 Task: Send a message to an employee of NVIDIA
Action: Mouse moved to (530, 23)
Screenshot: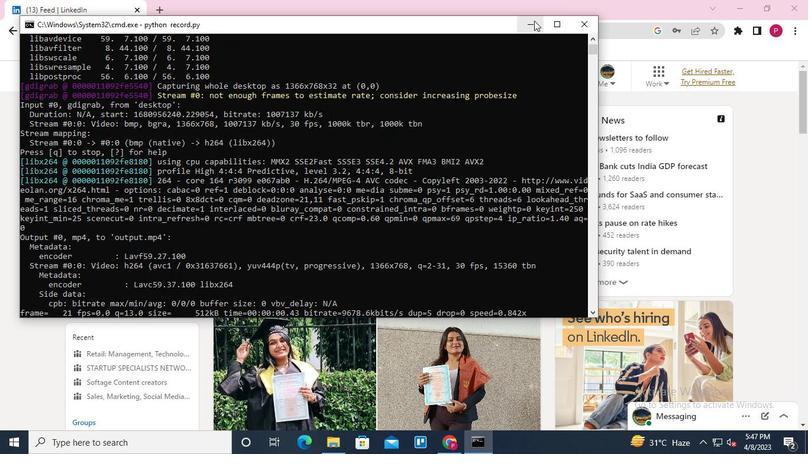 
Action: Mouse pressed left at (530, 23)
Screenshot: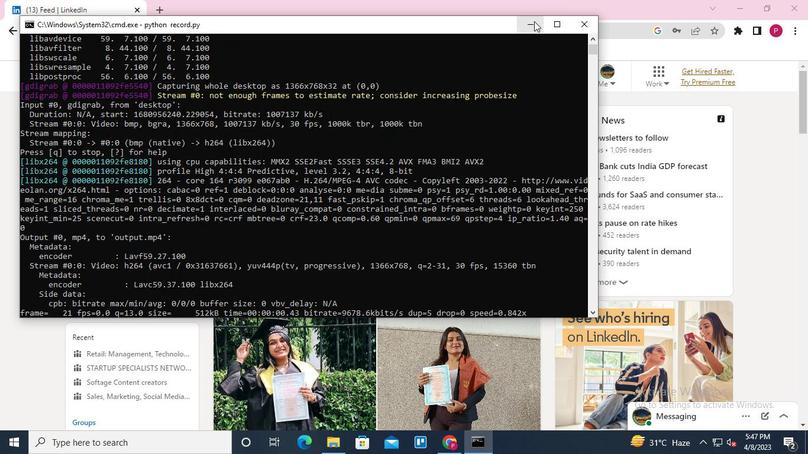 
Action: Mouse moved to (185, 77)
Screenshot: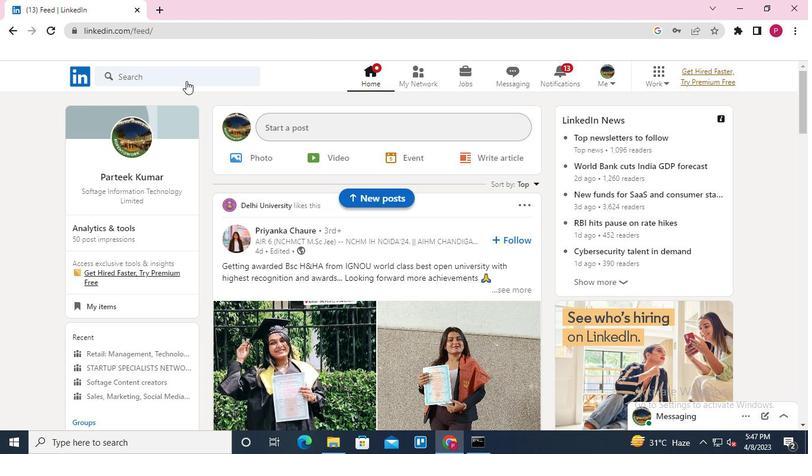 
Action: Mouse pressed left at (185, 77)
Screenshot: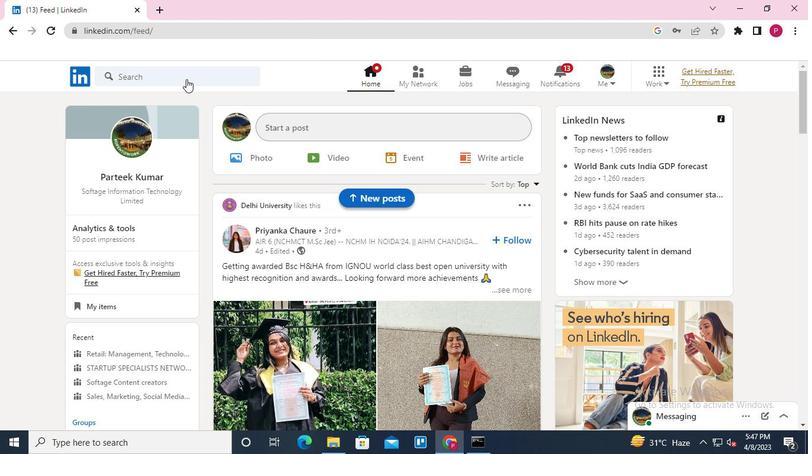 
Action: Mouse moved to (185, 73)
Screenshot: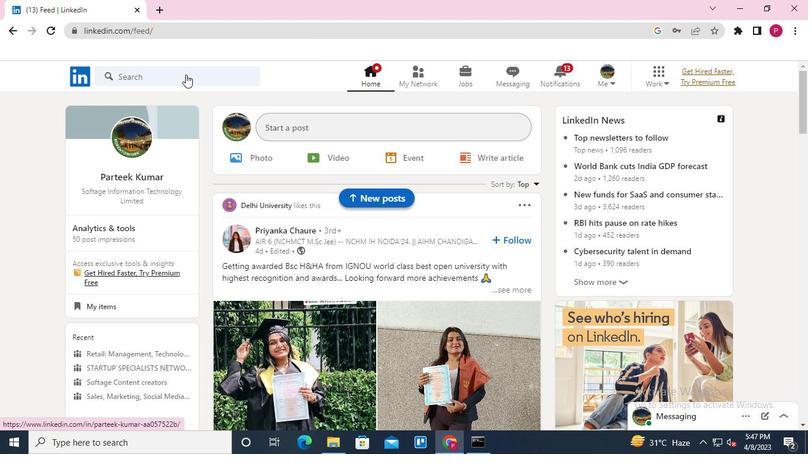 
Action: Mouse pressed left at (185, 73)
Screenshot: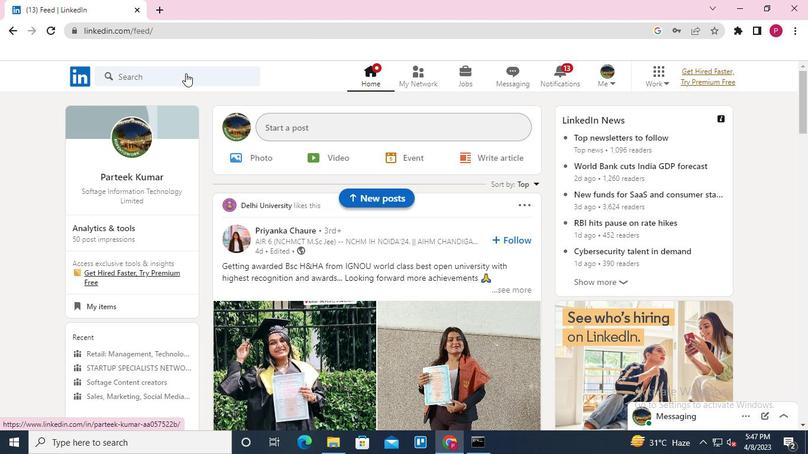 
Action: Mouse moved to (417, 380)
Screenshot: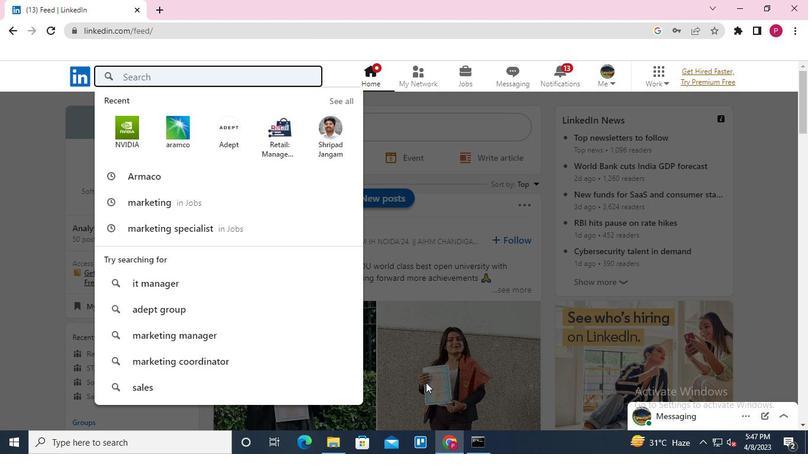 
Action: Keyboard Key.shift
Screenshot: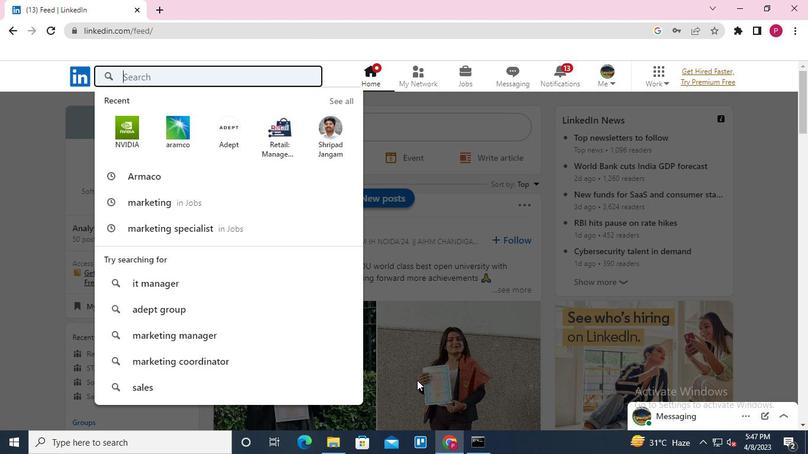 
Action: Keyboard N
Screenshot: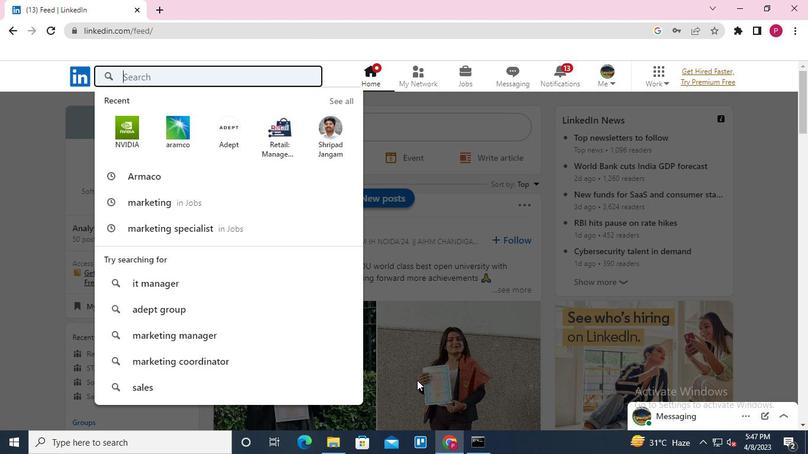 
Action: Keyboard V
Screenshot: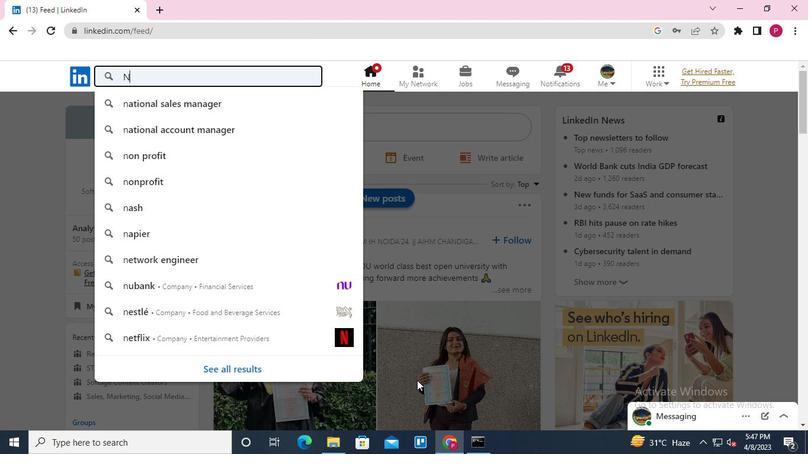 
Action: Keyboard I
Screenshot: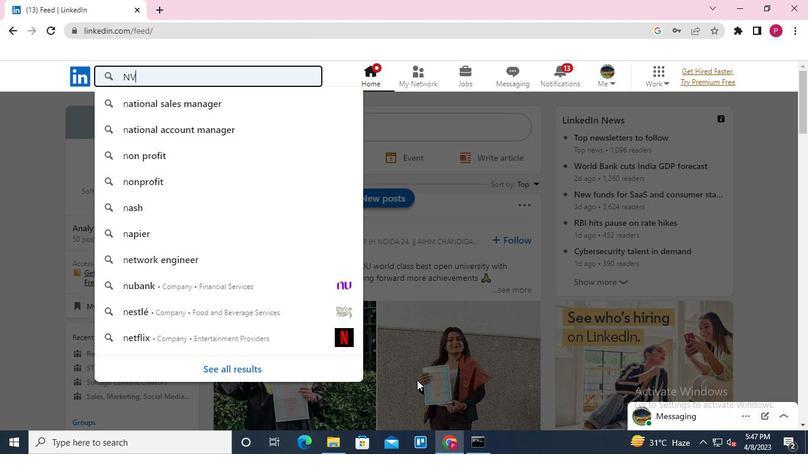 
Action: Keyboard D
Screenshot: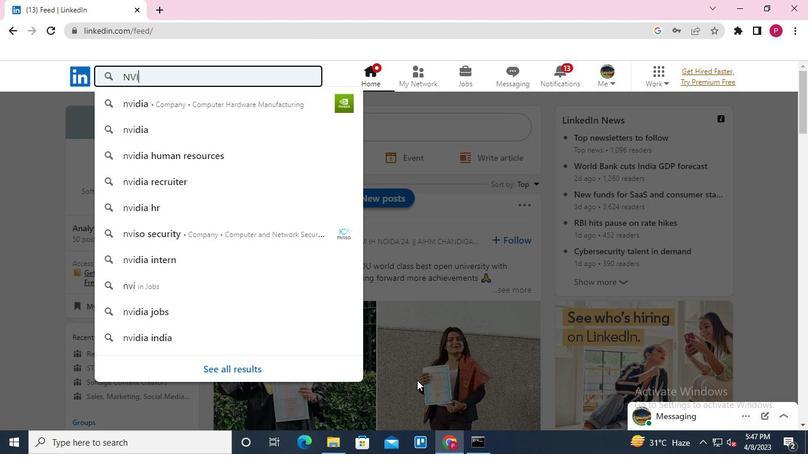 
Action: Keyboard I
Screenshot: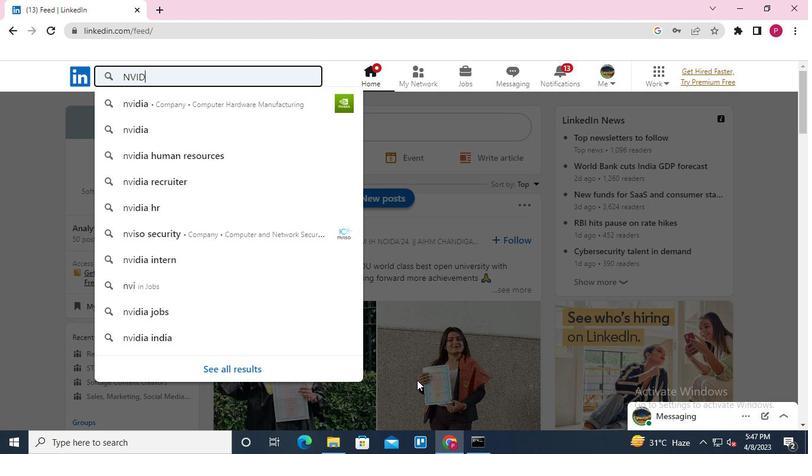 
Action: Keyboard A
Screenshot: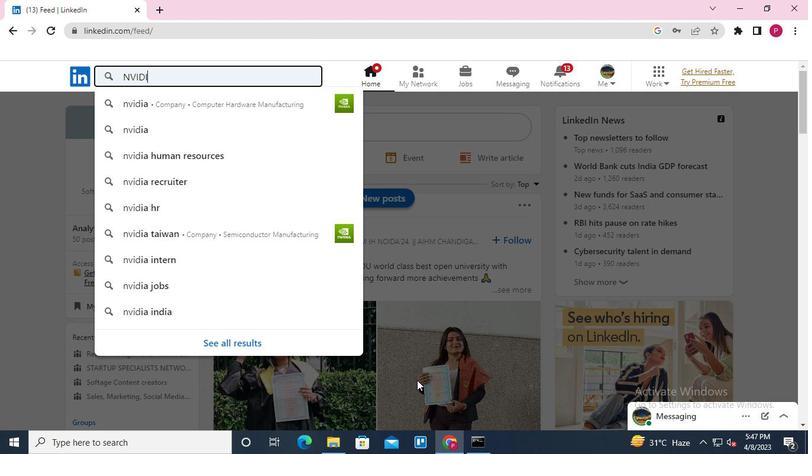
Action: Keyboard Key.enter
Screenshot: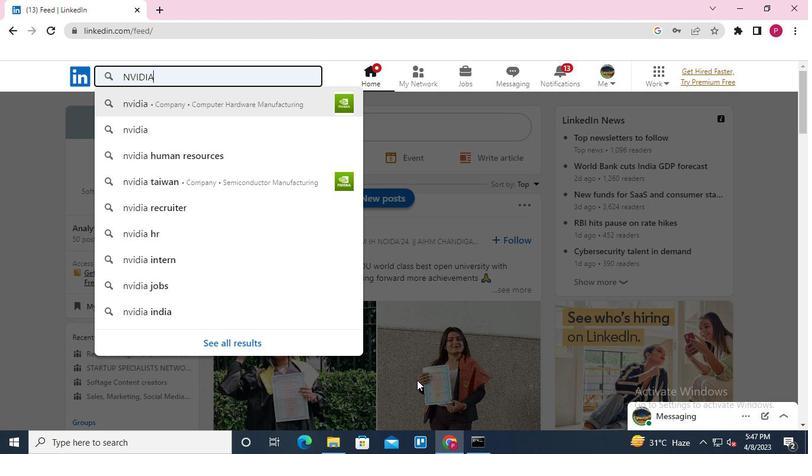 
Action: Mouse moved to (160, 159)
Screenshot: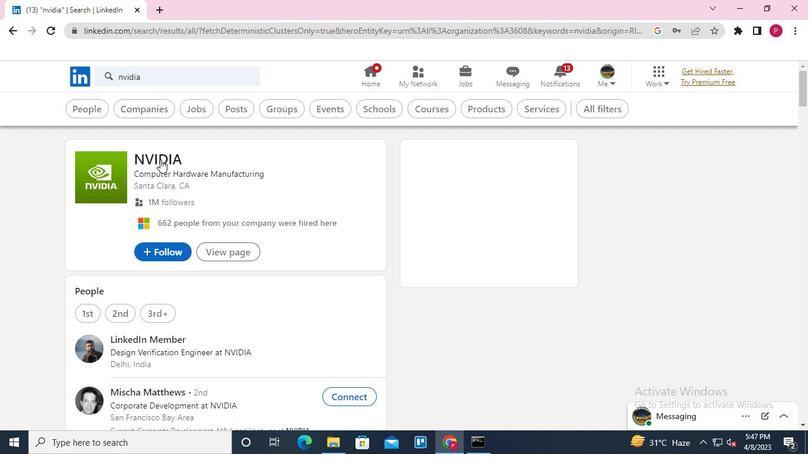 
Action: Mouse pressed left at (160, 159)
Screenshot: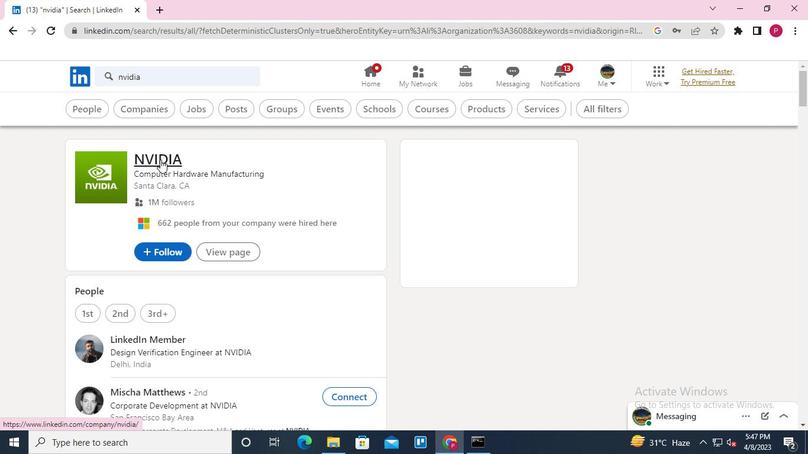 
Action: Mouse moved to (338, 140)
Screenshot: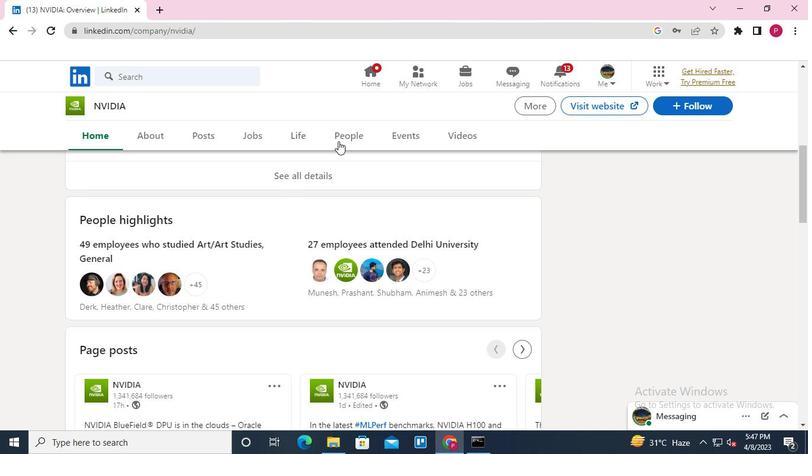 
Action: Mouse pressed left at (338, 140)
Screenshot: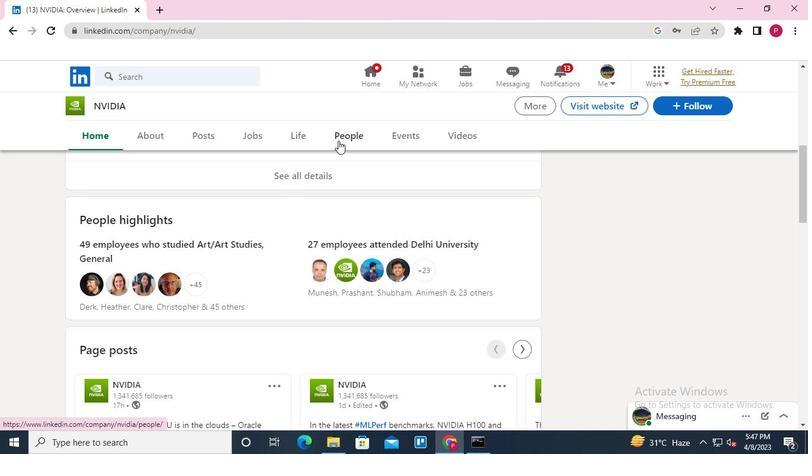 
Action: Mouse moved to (124, 243)
Screenshot: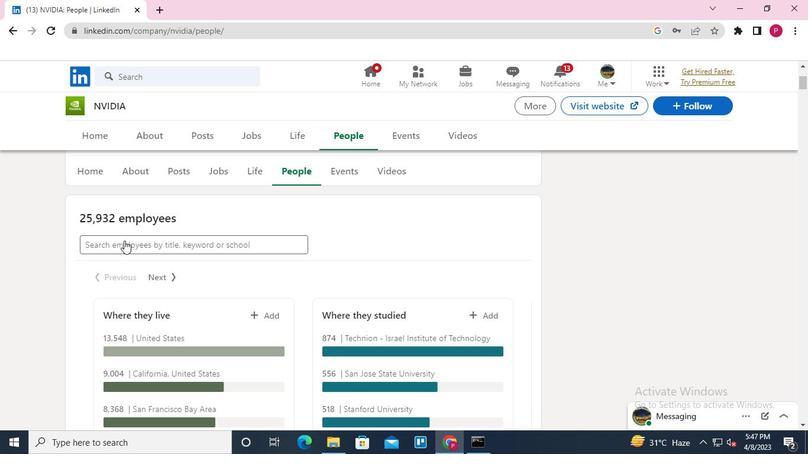 
Action: Mouse pressed left at (124, 243)
Screenshot: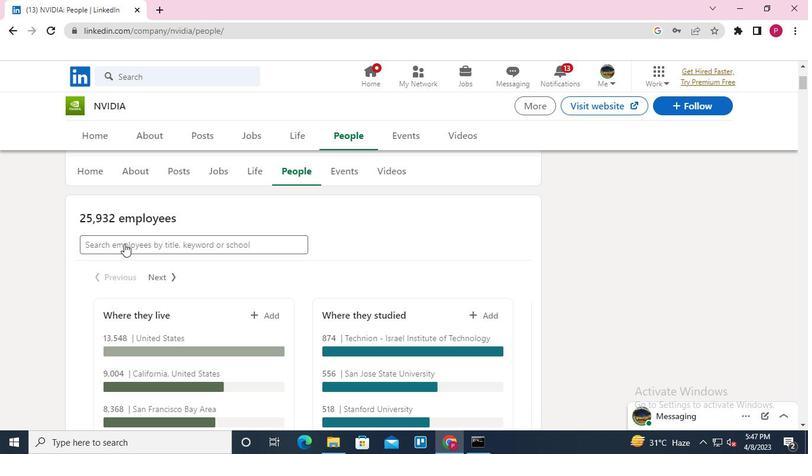 
Action: Mouse pressed left at (124, 243)
Screenshot: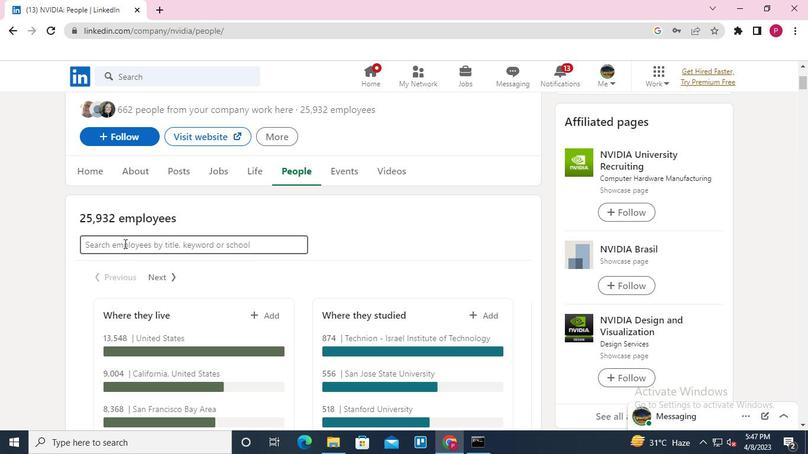 
Action: Mouse moved to (127, 242)
Screenshot: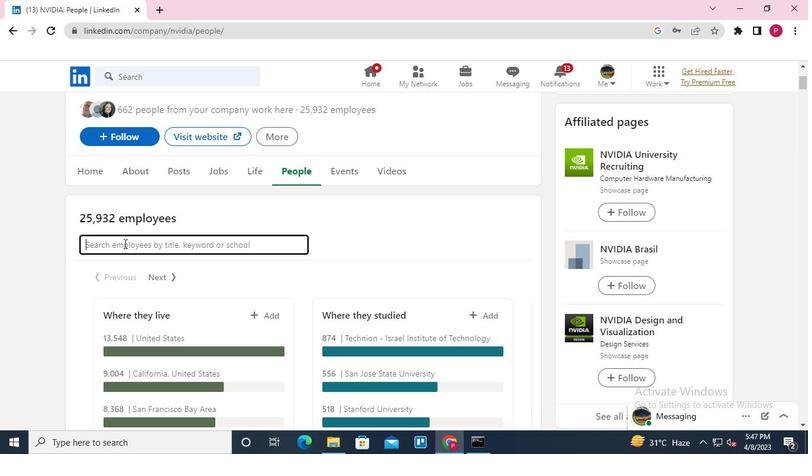 
Action: Keyboard Key.shift
Screenshot: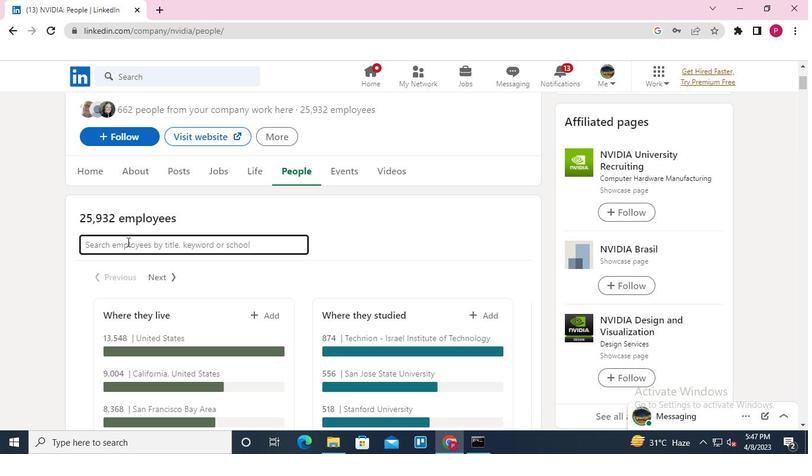 
Action: Keyboard A
Screenshot: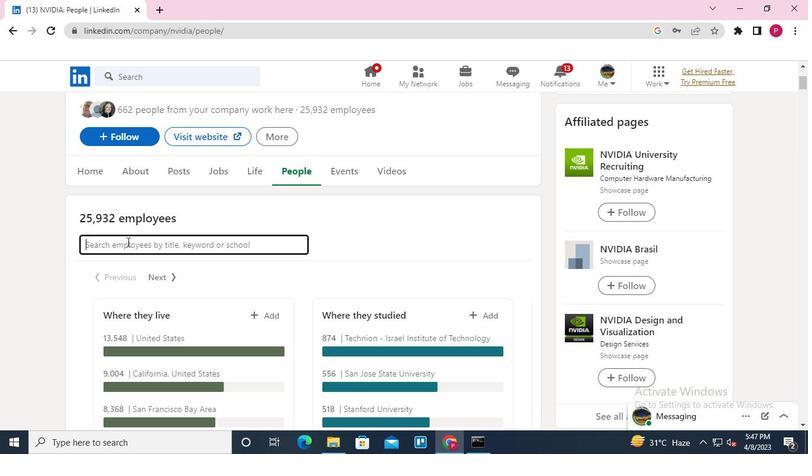 
Action: Keyboard l
Screenshot: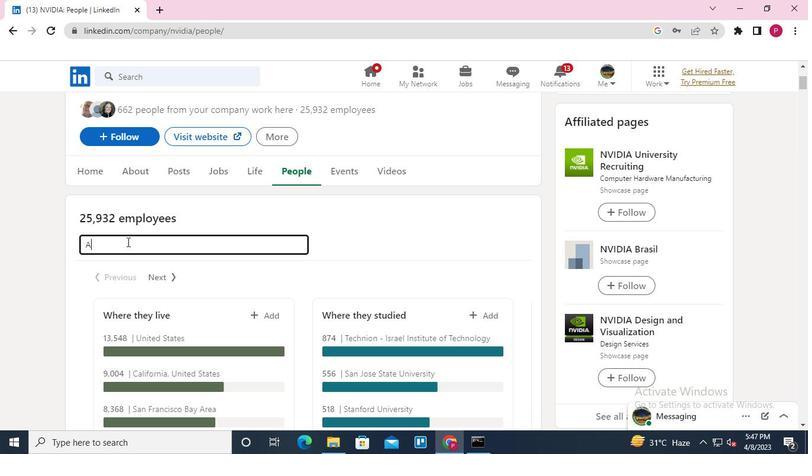 
Action: Keyboard i
Screenshot: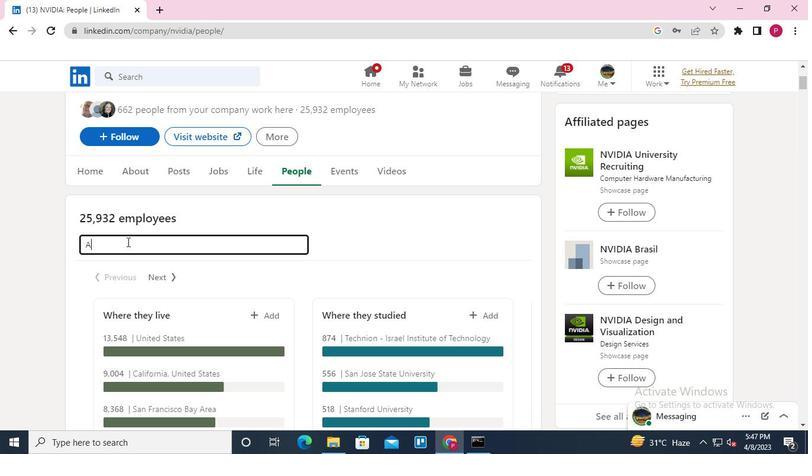 
Action: Keyboard Key.space
Screenshot: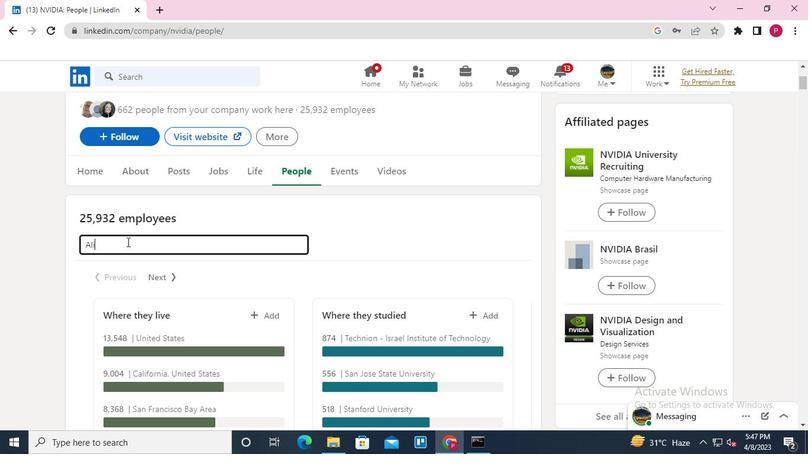 
Action: Keyboard Key.shift
Screenshot: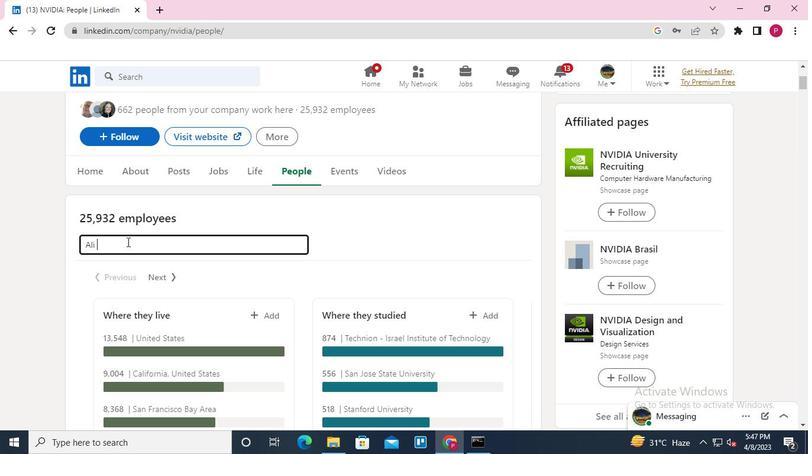 
Action: Keyboard B
Screenshot: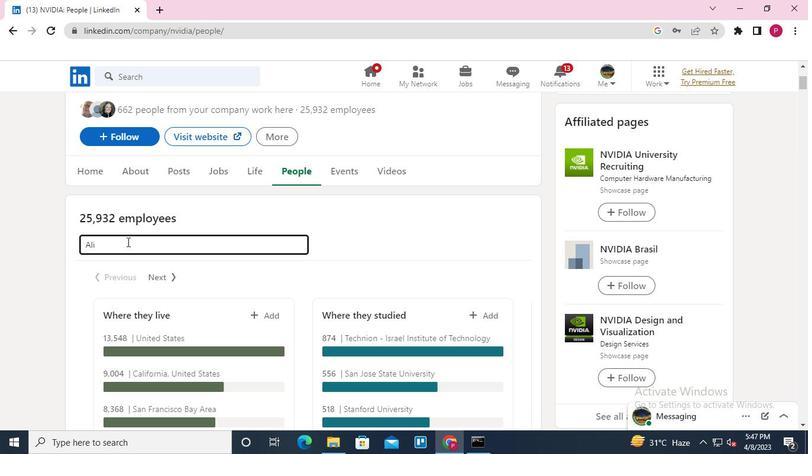 
Action: Keyboard a
Screenshot: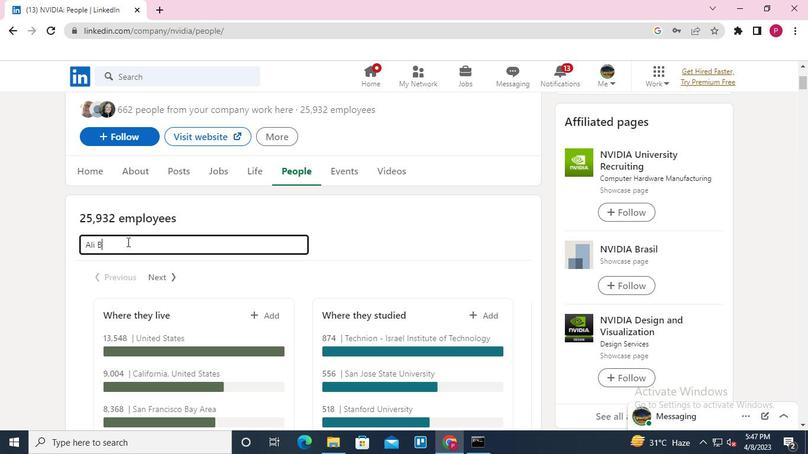 
Action: Keyboard h
Screenshot: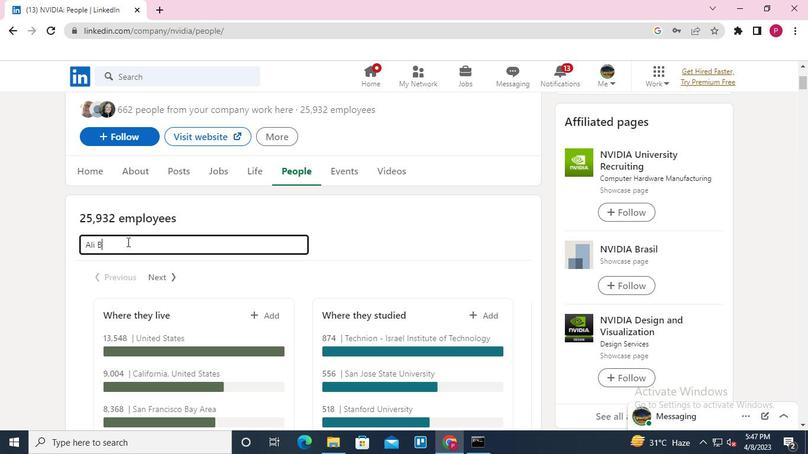 
Action: Keyboard e
Screenshot: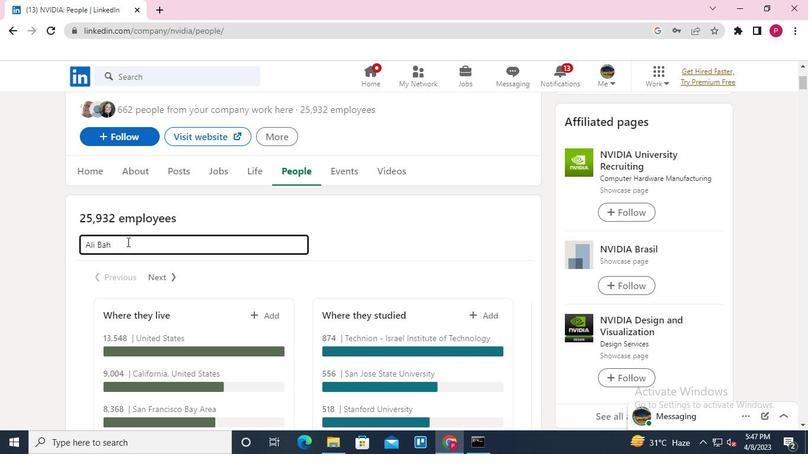 
Action: Keyboard Key.backspace
Screenshot: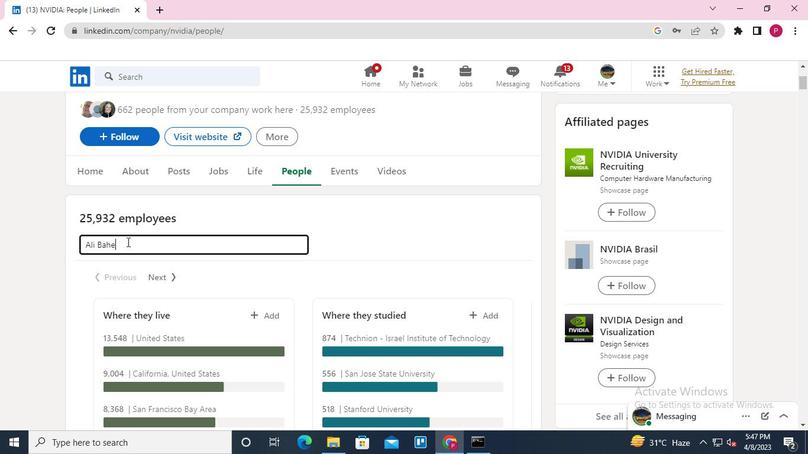 
Action: Keyboard r
Screenshot: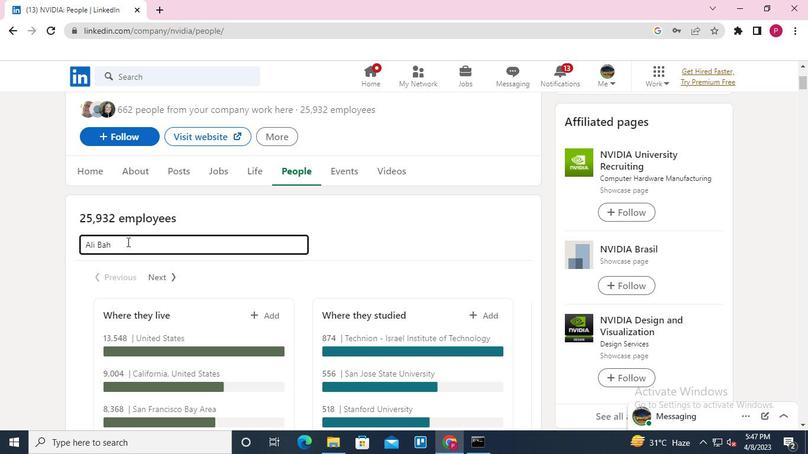 
Action: Keyboard a
Screenshot: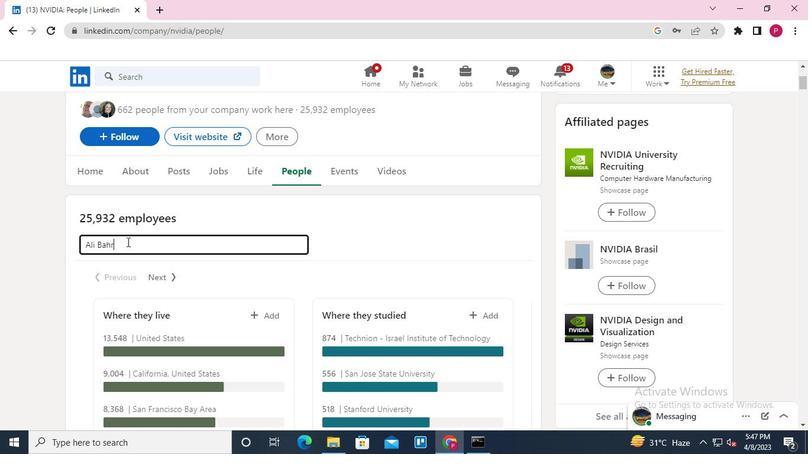 
Action: Keyboard i
Screenshot: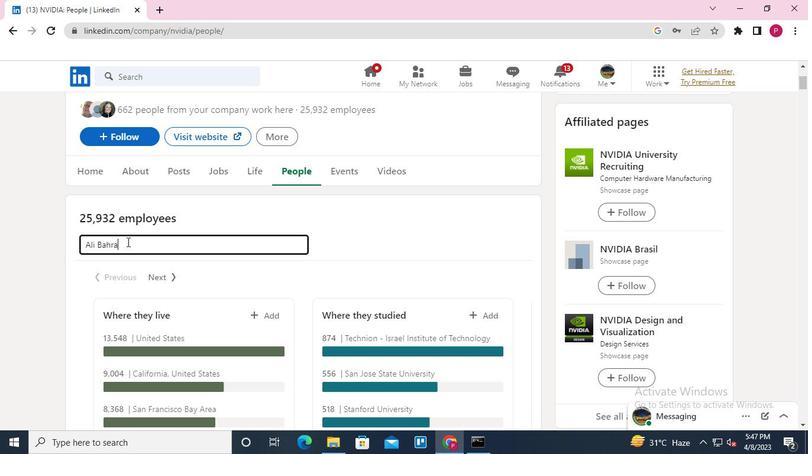 
Action: Keyboard n
Screenshot: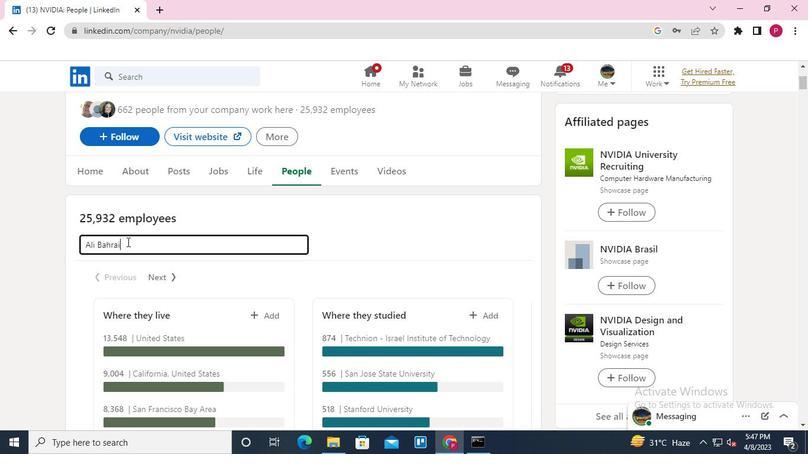 
Action: Keyboard w
Screenshot: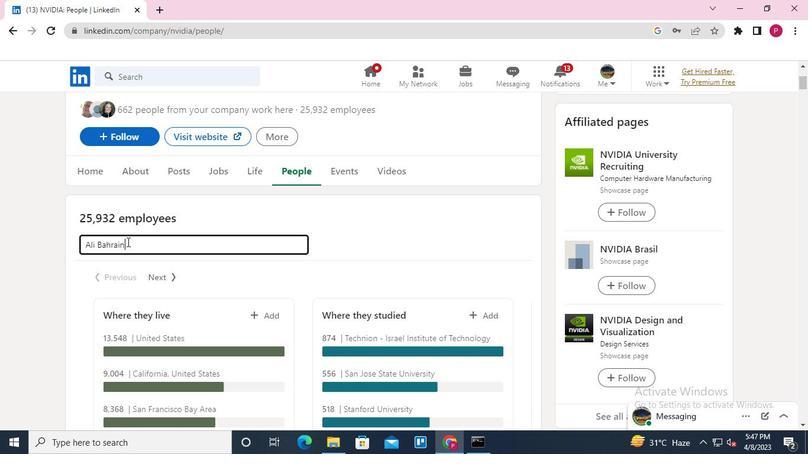 
Action: Keyboard a
Screenshot: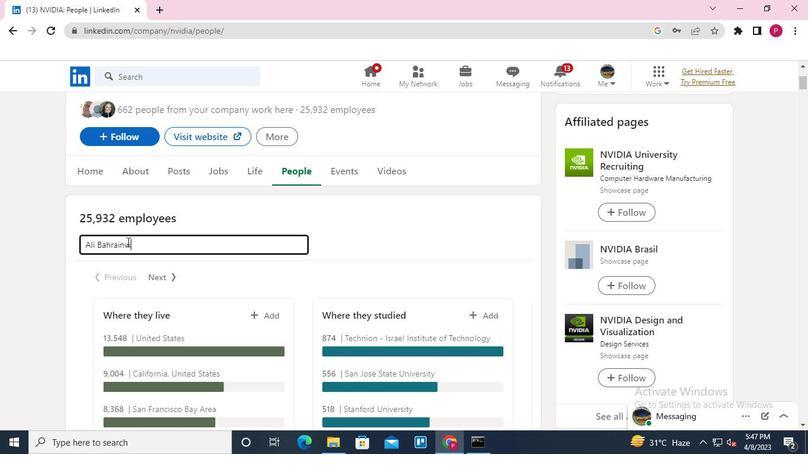 
Action: Keyboard l
Screenshot: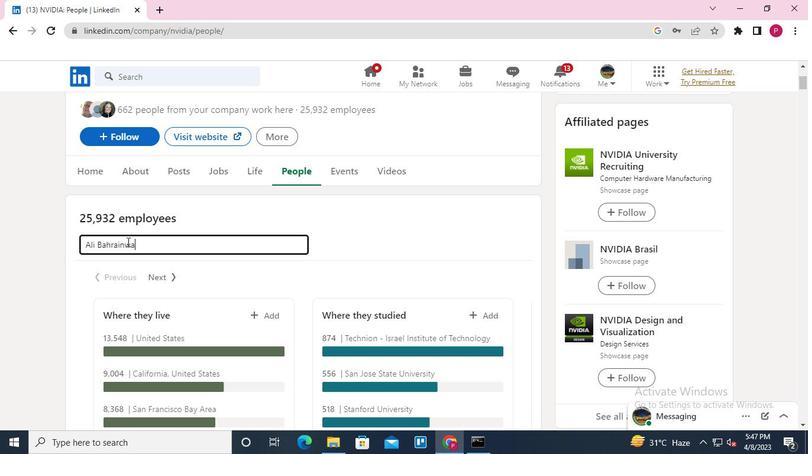 
Action: Keyboard a
Screenshot: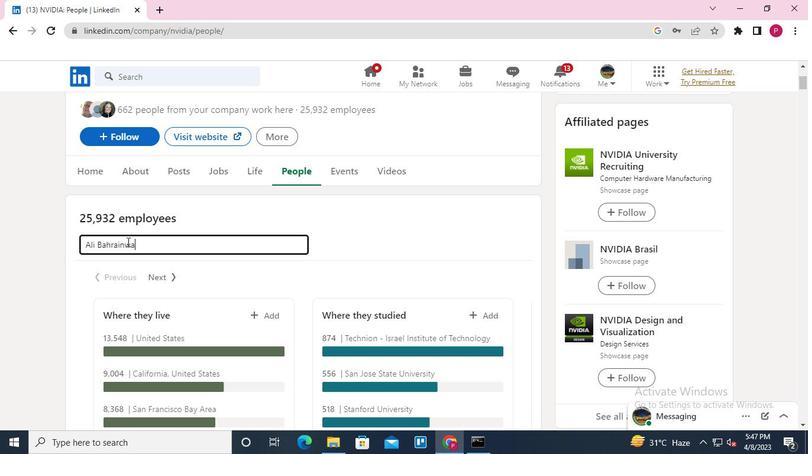 
Action: Keyboard Key.enter
Screenshot: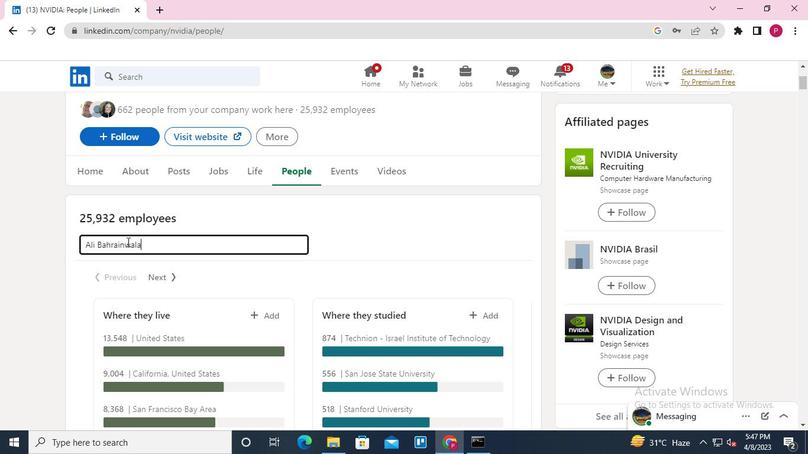 
Action: Mouse moved to (145, 301)
Screenshot: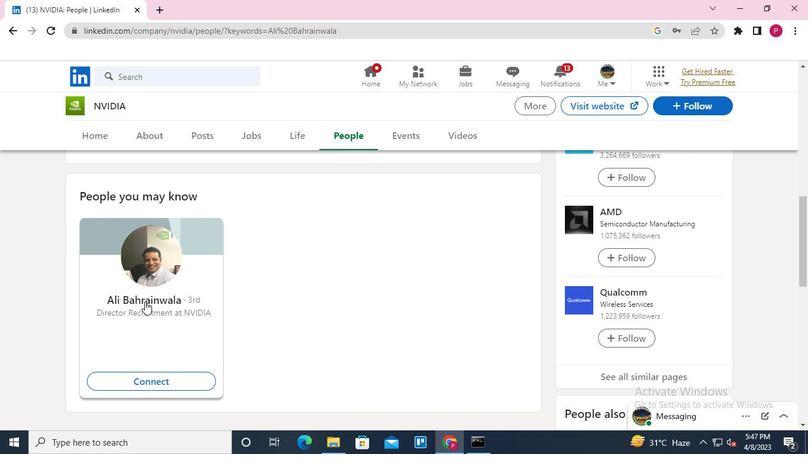 
Action: Mouse pressed left at (145, 301)
Screenshot: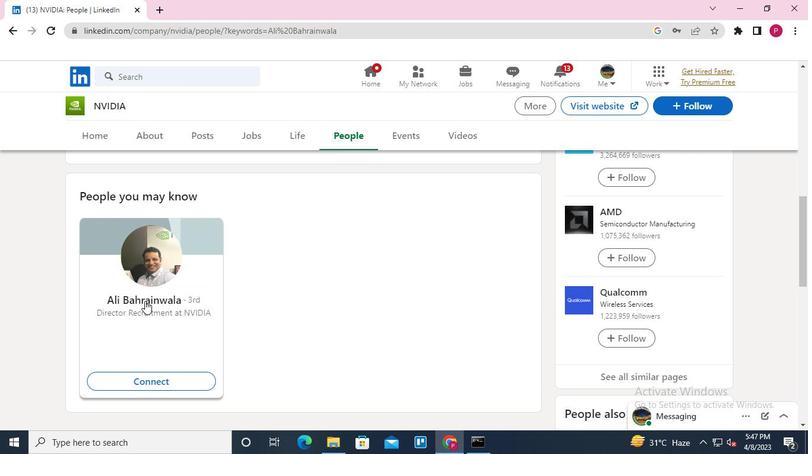 
Action: Mouse moved to (172, 338)
Screenshot: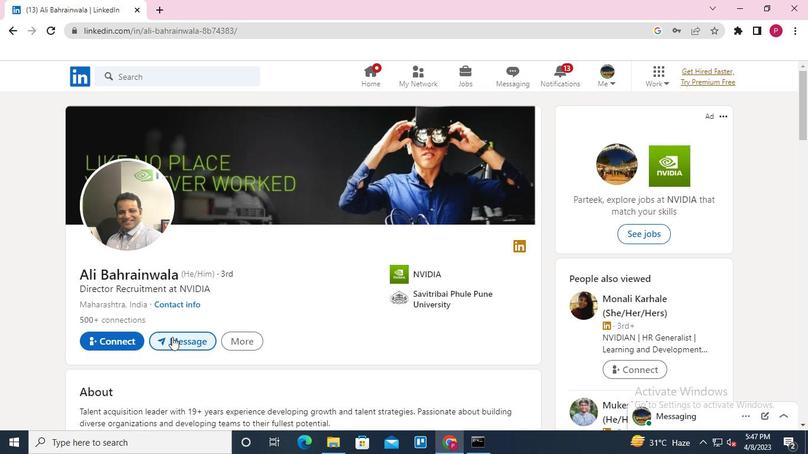 
Action: Mouse pressed left at (172, 338)
Screenshot: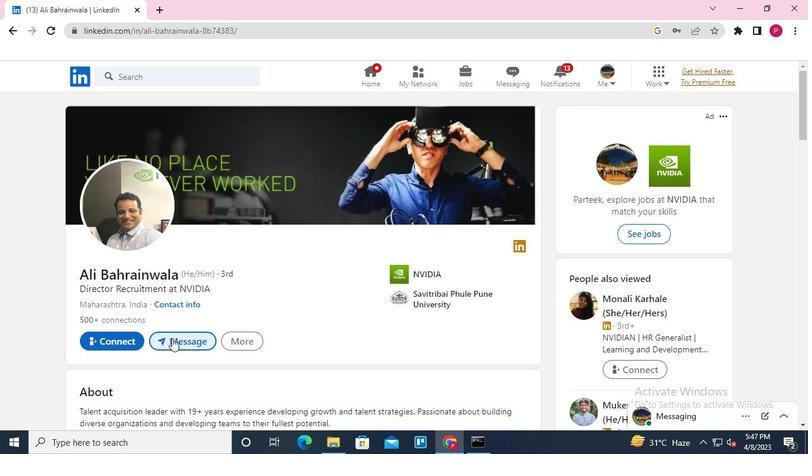 
Action: Mouse moved to (366, 249)
Screenshot: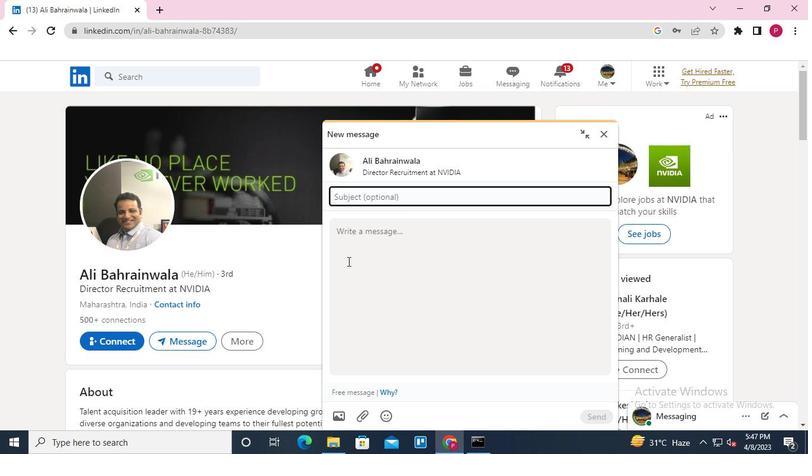 
Action: Mouse pressed left at (366, 249)
Screenshot: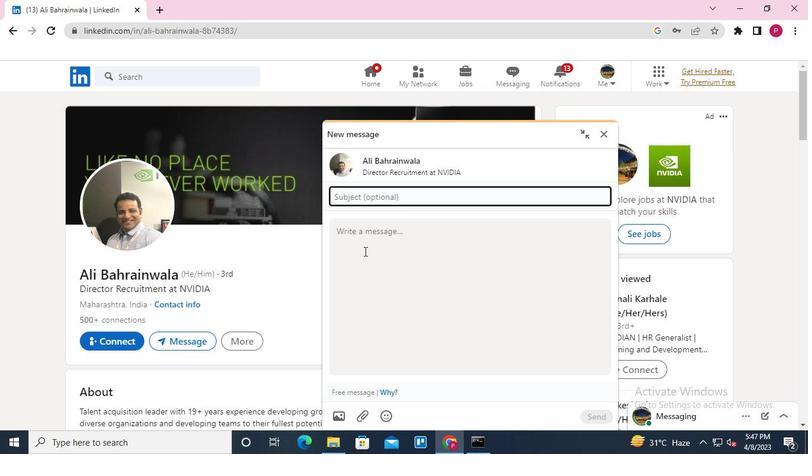 
Action: Mouse moved to (366, 249)
Screenshot: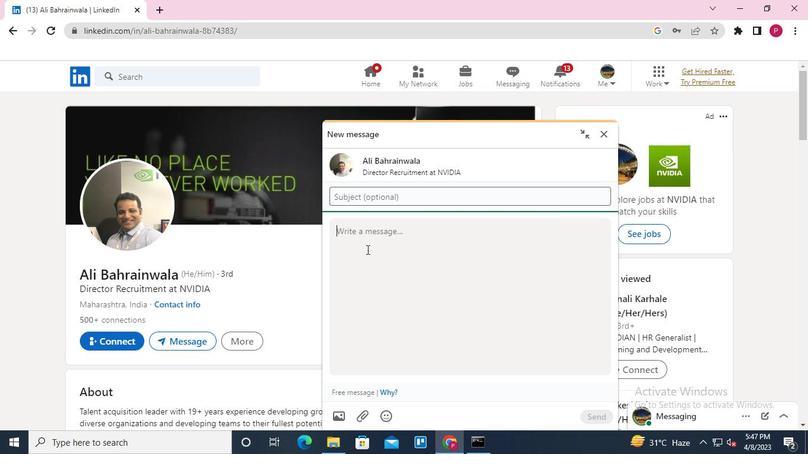 
Action: Keyboard h
Screenshot: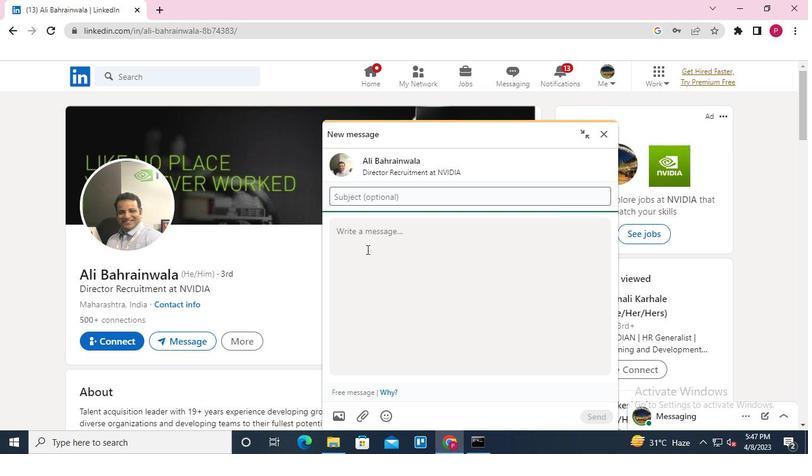 
Action: Keyboard e
Screenshot: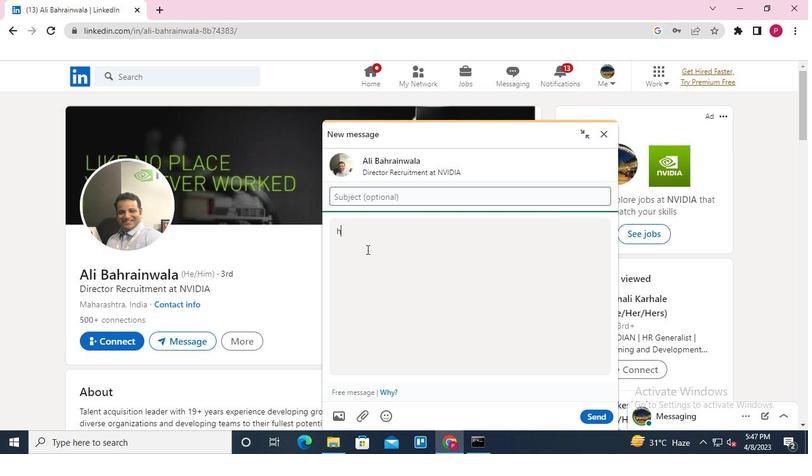 
Action: Keyboard l
Screenshot: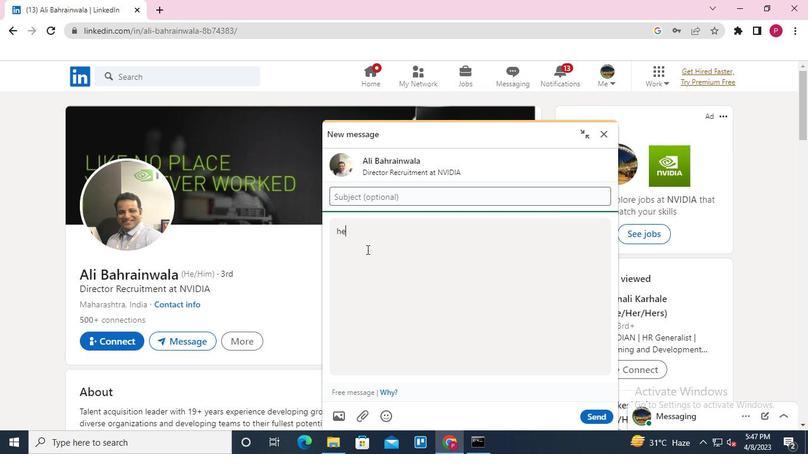 
Action: Keyboard l
Screenshot: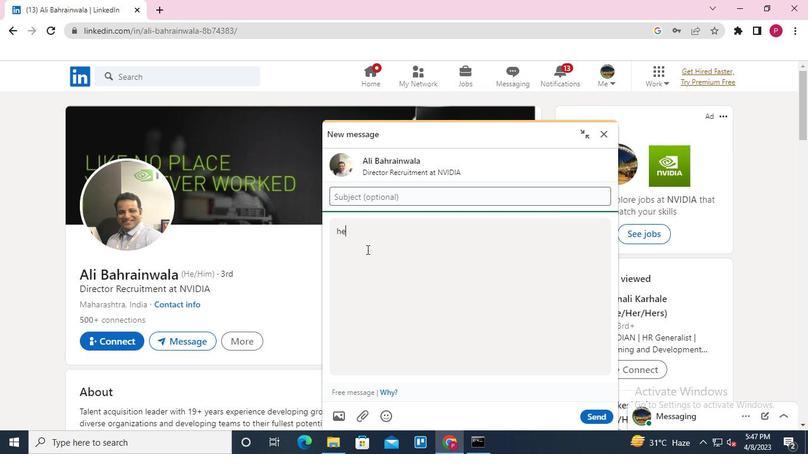 
Action: Keyboard o
Screenshot: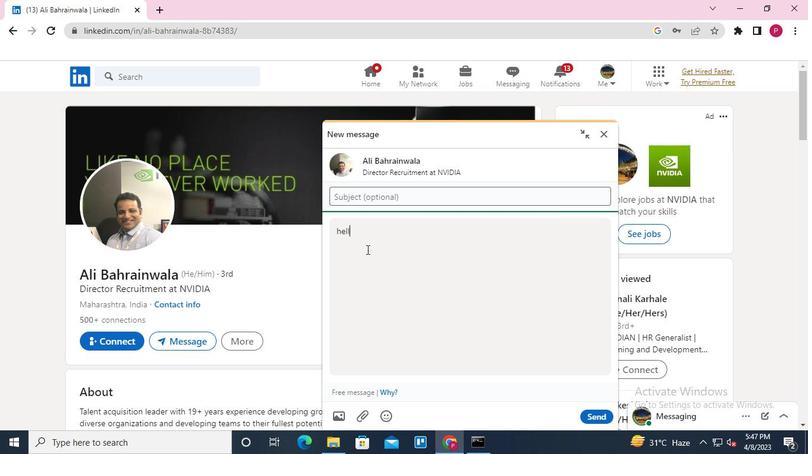 
Action: Keyboard Key.space
Screenshot: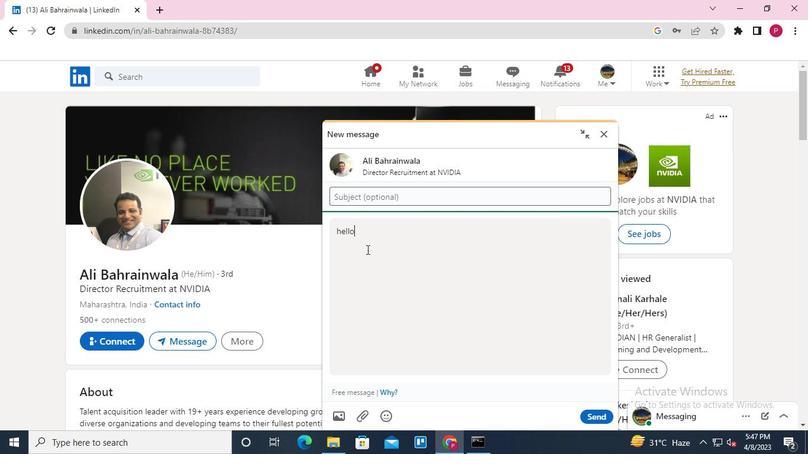 
Action: Keyboard s
Screenshot: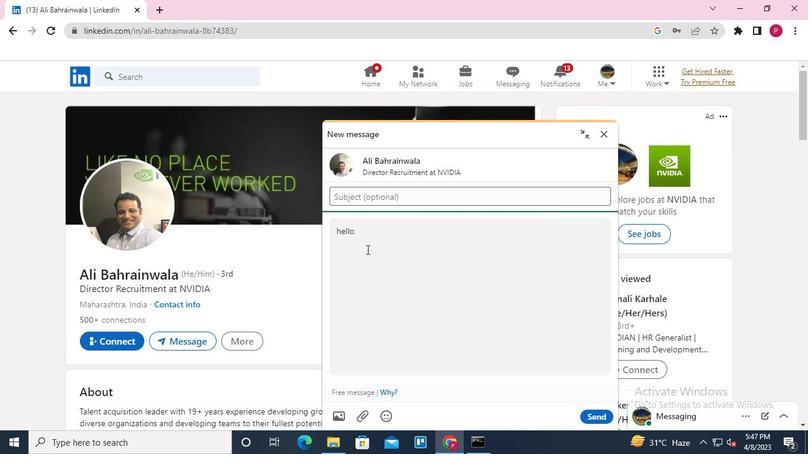 
Action: Keyboard o
Screenshot: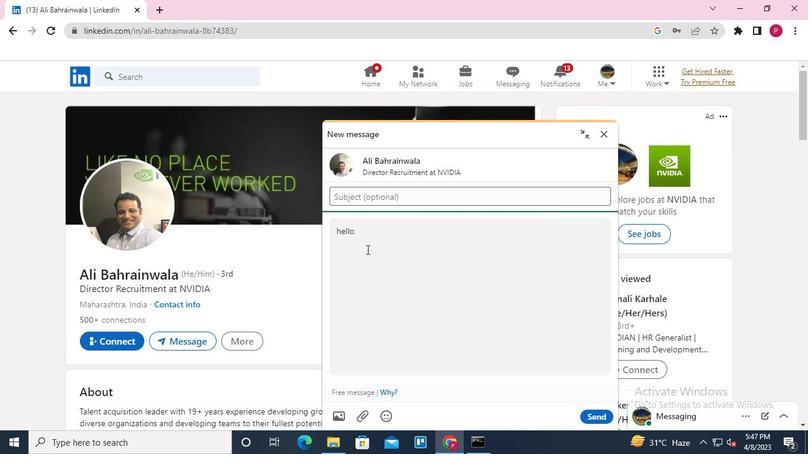 
Action: Keyboard r
Screenshot: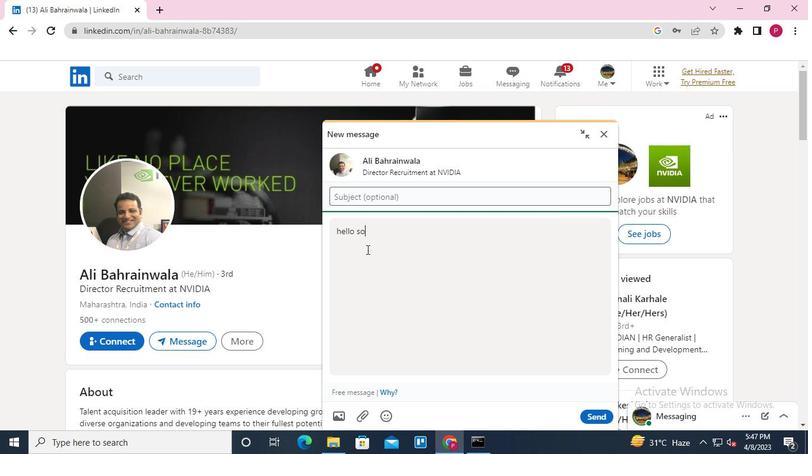 
Action: Keyboard Key.backspace
Screenshot: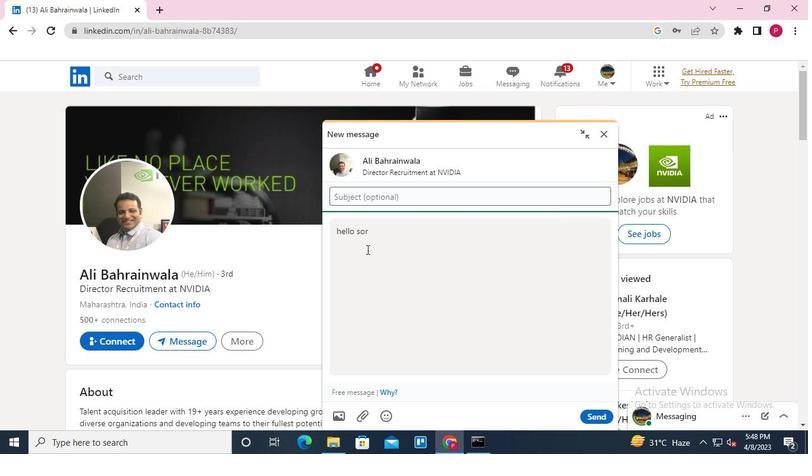 
Action: Keyboard Key.backspace
Screenshot: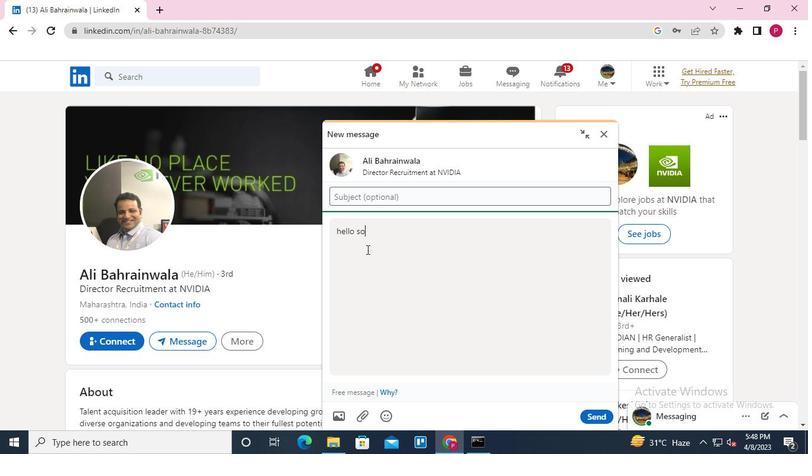 
Action: Keyboard Key.backspace
Screenshot: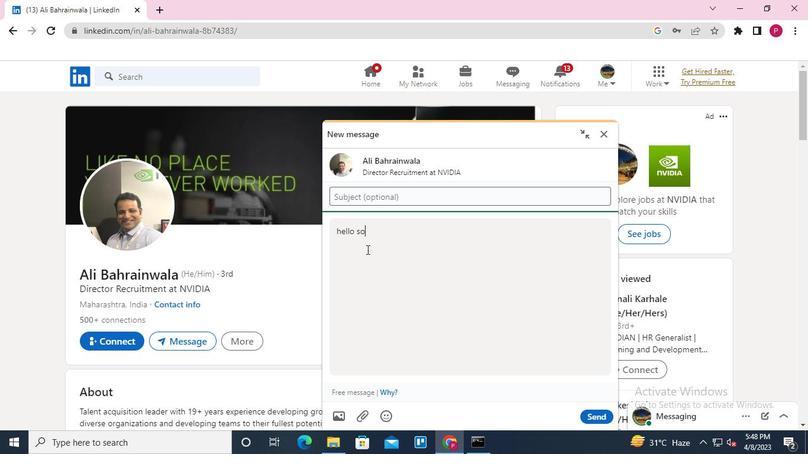 
Action: Keyboard Key.backspace
Screenshot: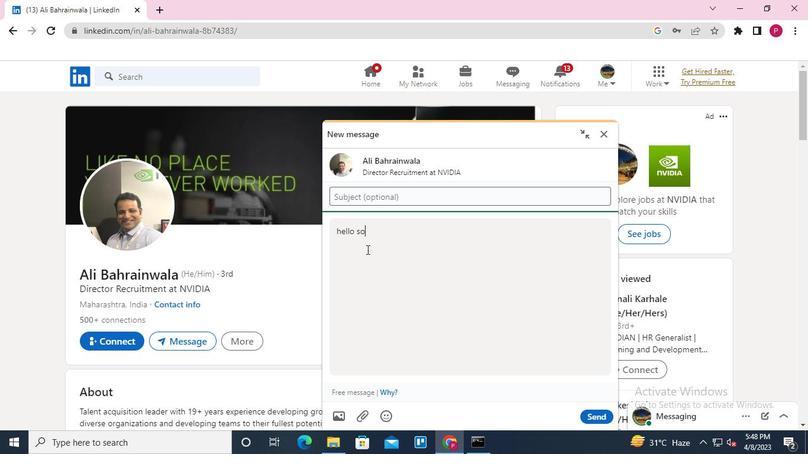 
Action: Keyboard Key.backspace
Screenshot: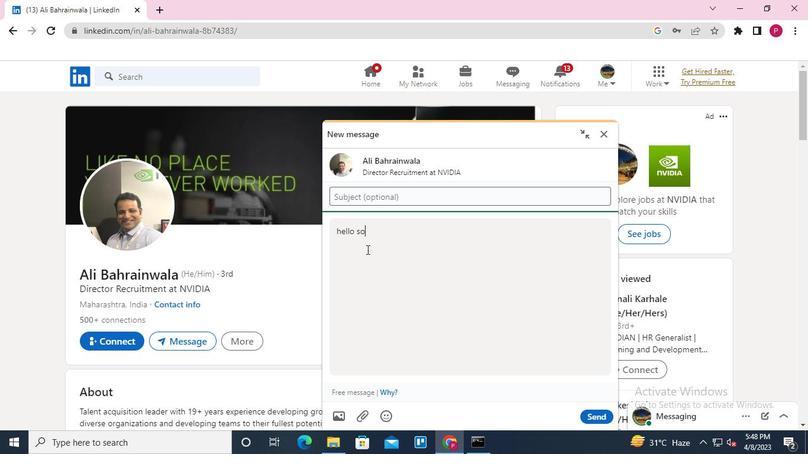 
Action: Keyboard Key.backspace
Screenshot: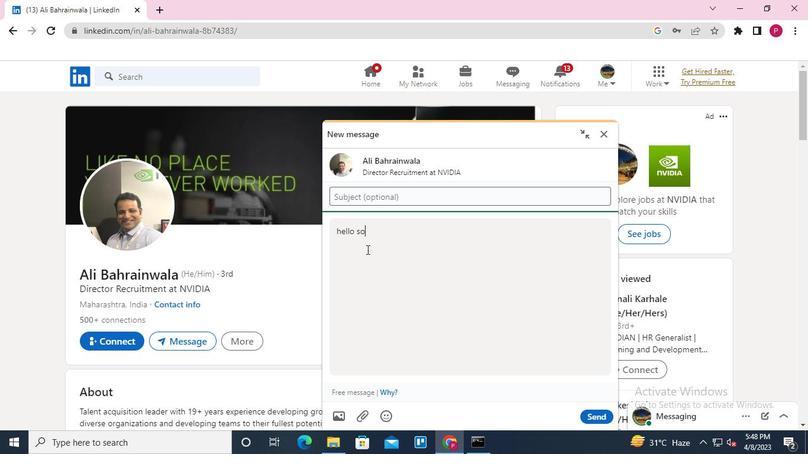 
Action: Keyboard Key.backspace
Screenshot: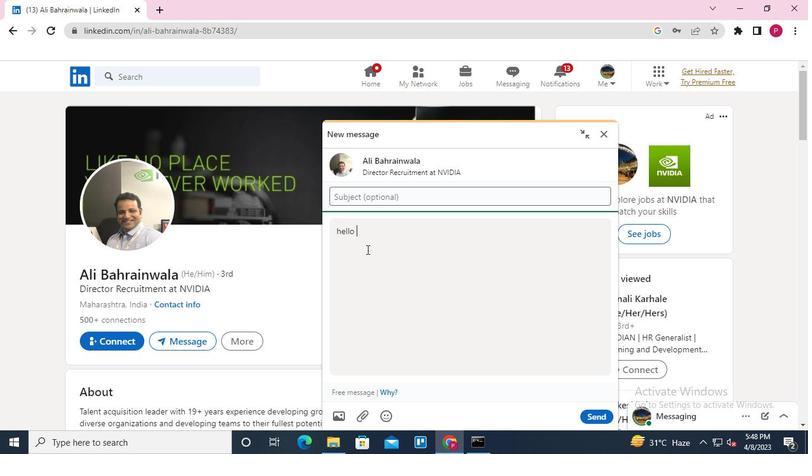 
Action: Keyboard Key.backspace
Screenshot: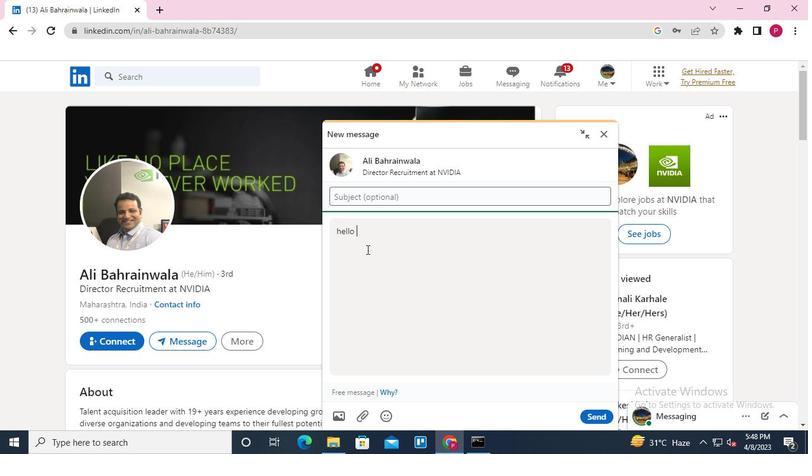 
Action: Keyboard Key.backspace
Screenshot: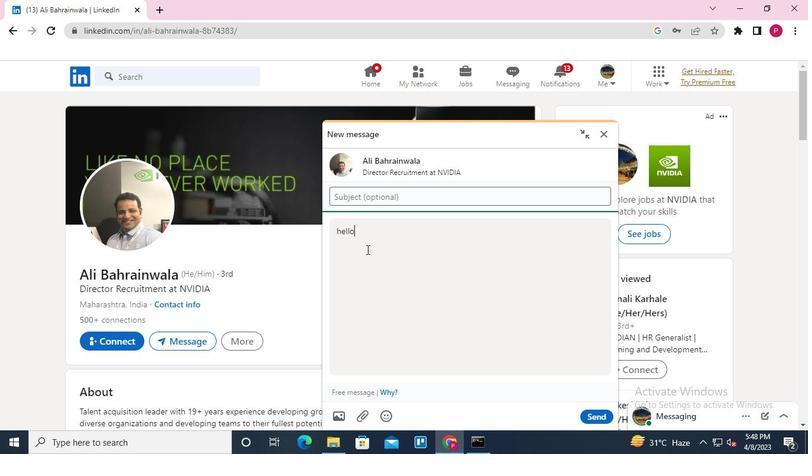 
Action: Keyboard Key.backspace
Screenshot: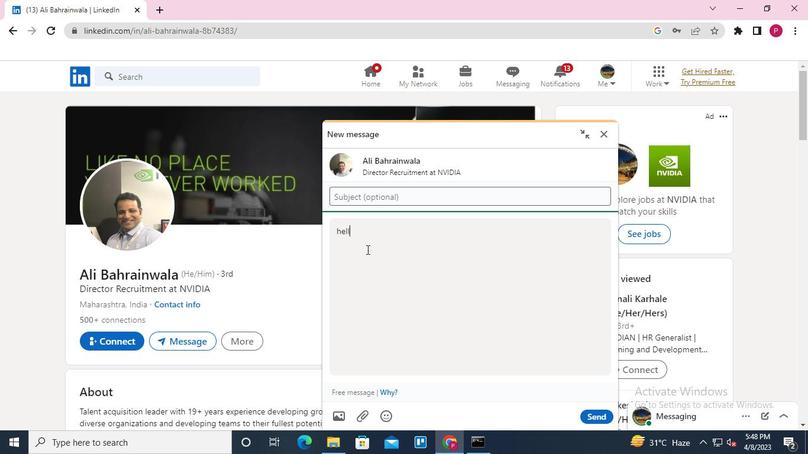 
Action: Keyboard Key.backspace
Screenshot: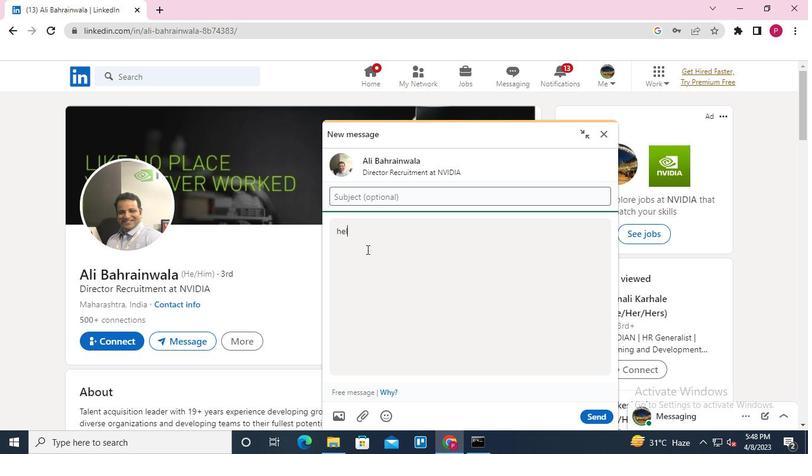 
Action: Keyboard Key.shift
Screenshot: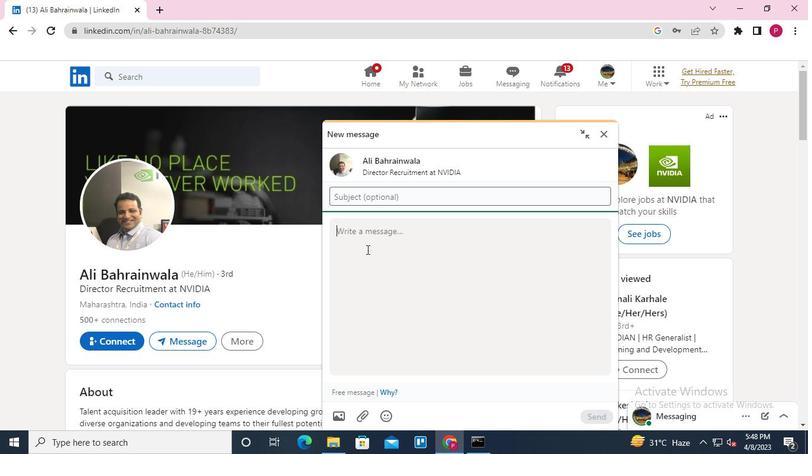 
Action: Keyboard Key.shift
Screenshot: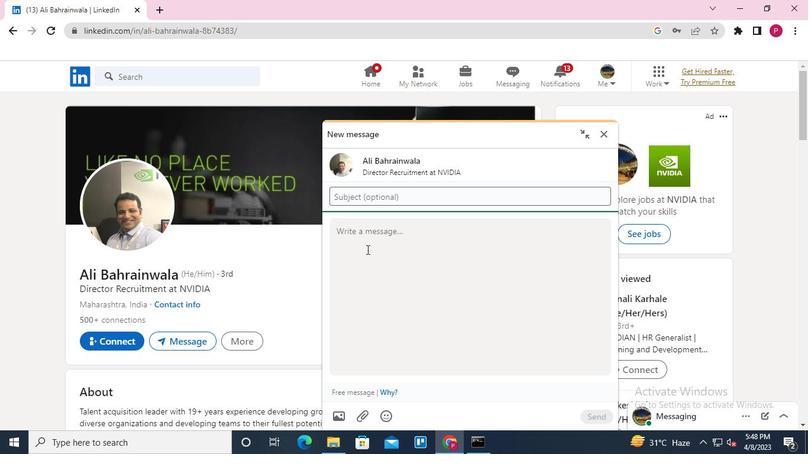 
Action: Keyboard Key.shift
Screenshot: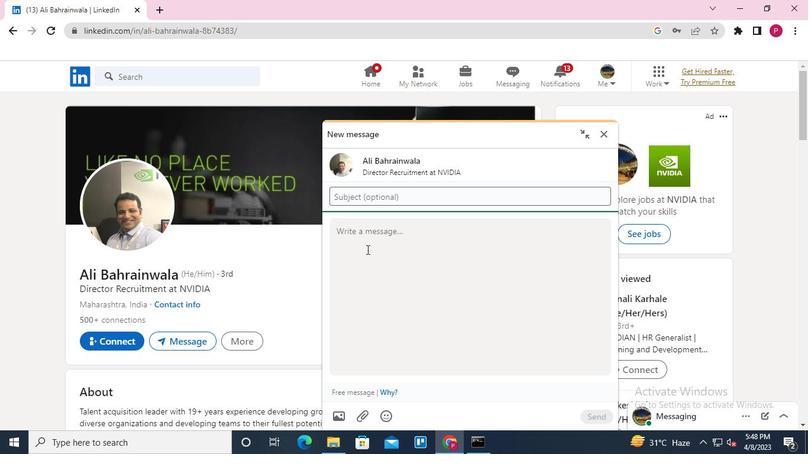 
Action: Keyboard Key.shift
Screenshot: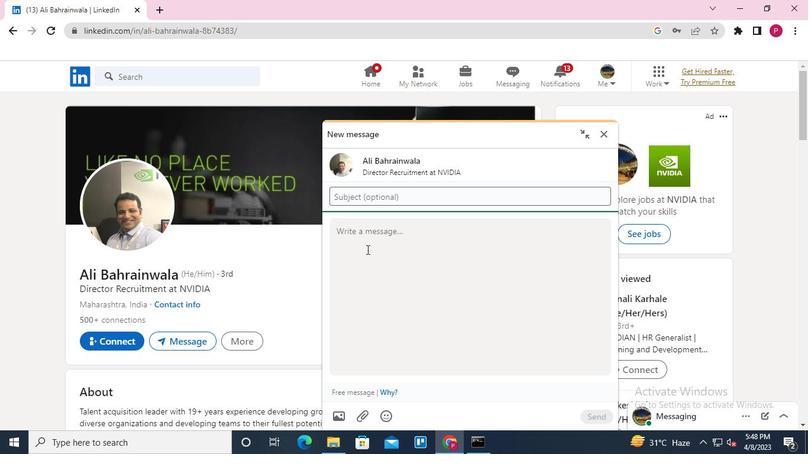 
Action: Keyboard Key.shift
Screenshot: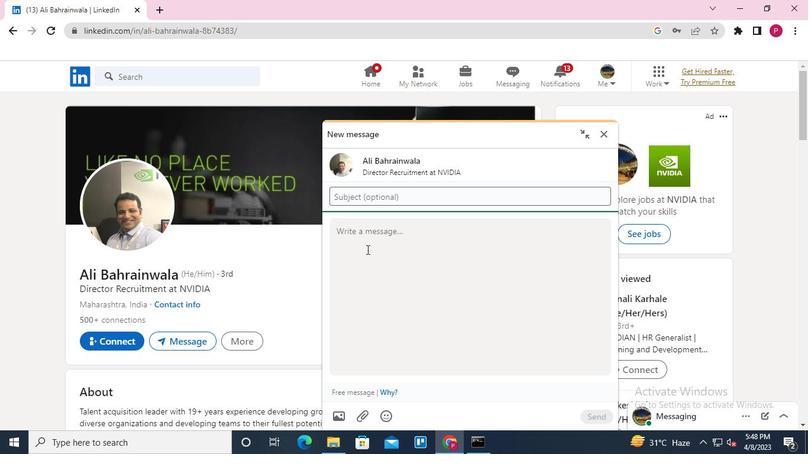 
Action: Keyboard Key.shift
Screenshot: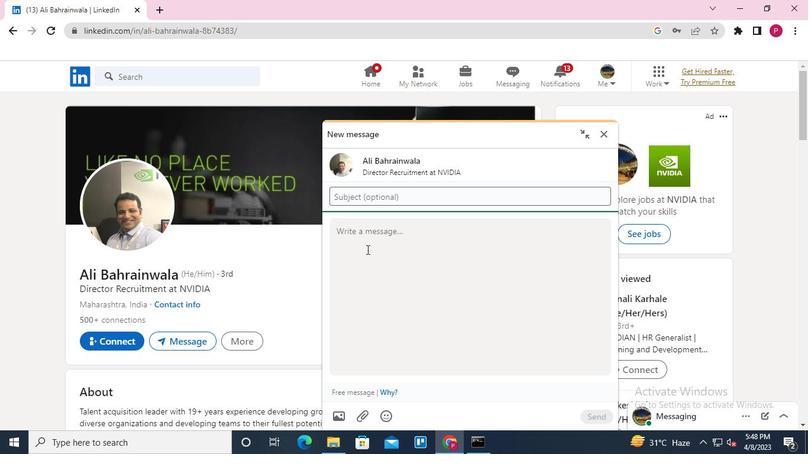 
Action: Keyboard H
Screenshot: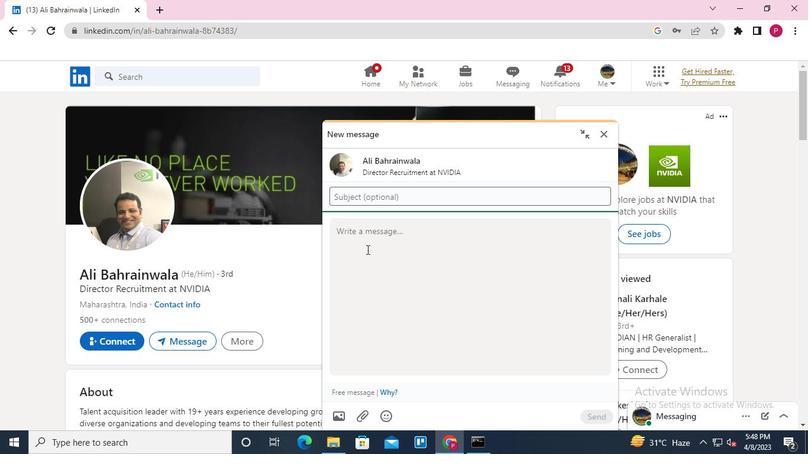 
Action: Keyboard e
Screenshot: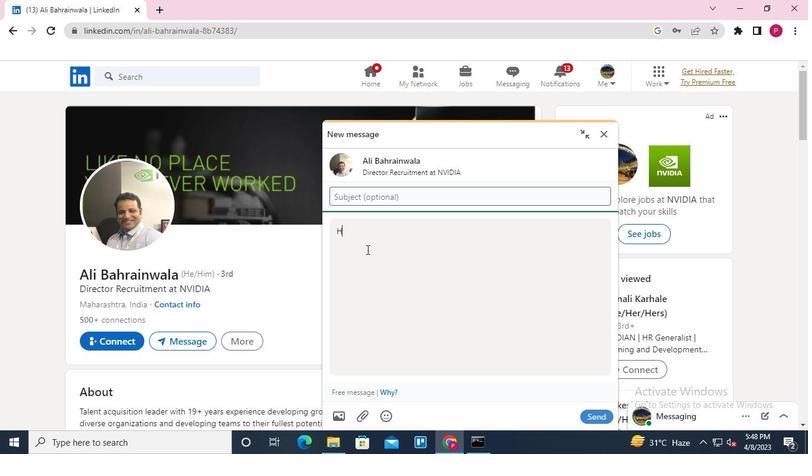 
Action: Keyboard l
Screenshot: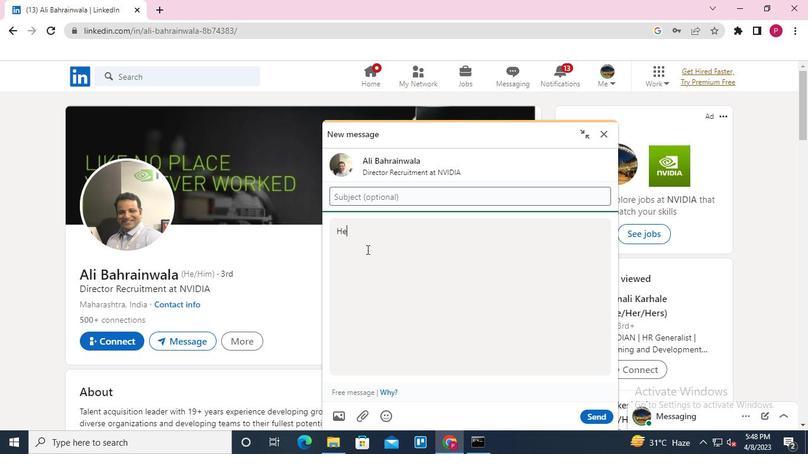 
Action: Keyboard l
Screenshot: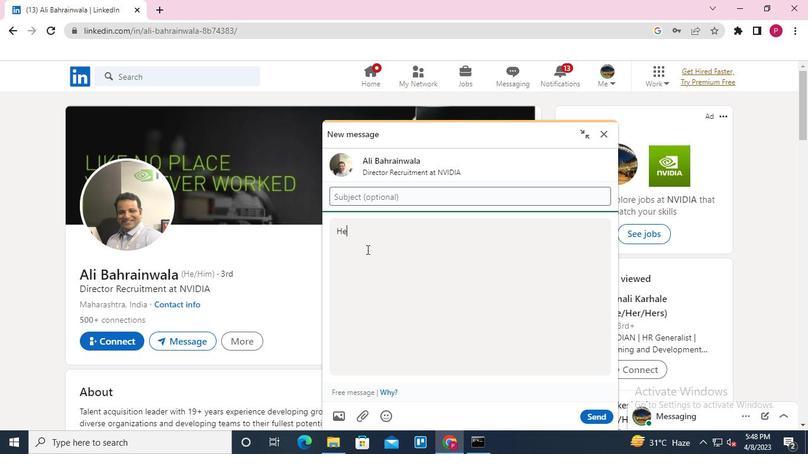 
Action: Keyboard o
Screenshot: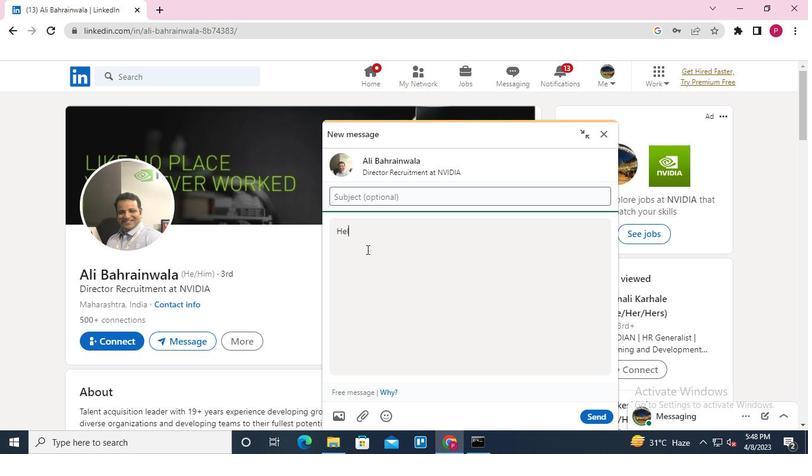 
Action: Keyboard Key.space
Screenshot: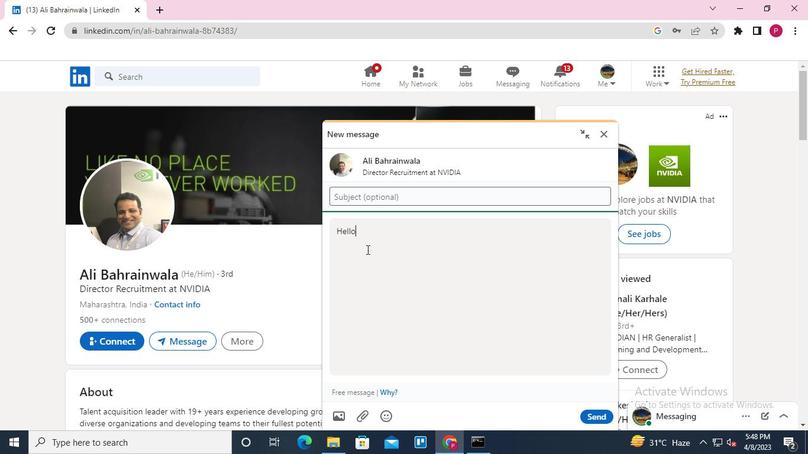 
Action: Keyboard s
Screenshot: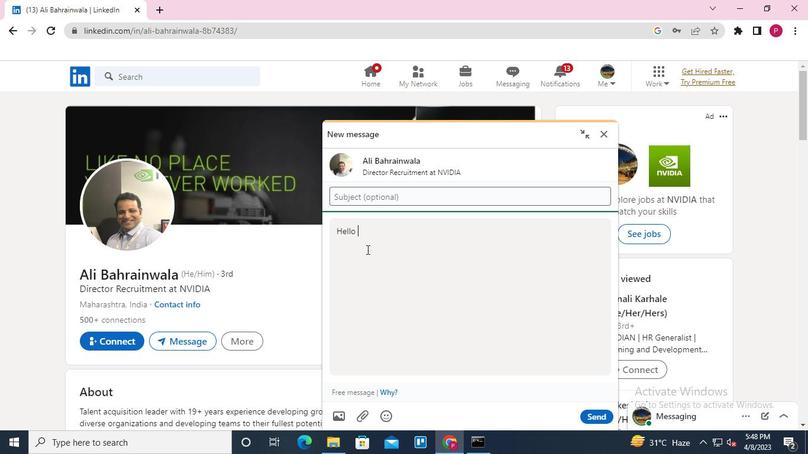 
Action: Keyboard i
Screenshot: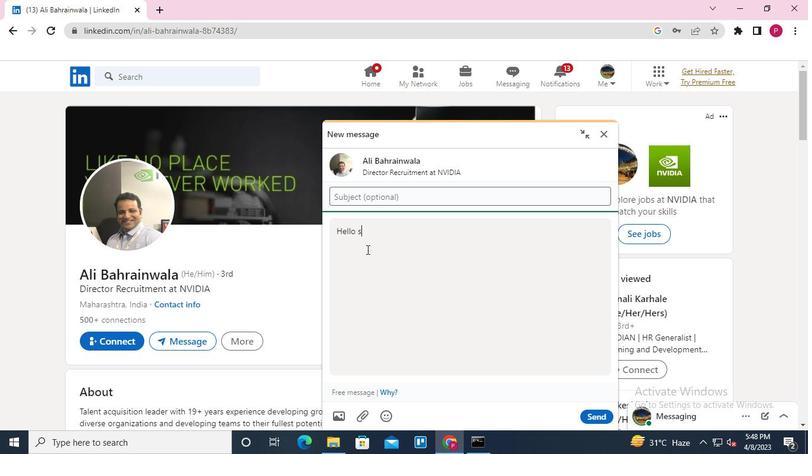 
Action: Keyboard r
Screenshot: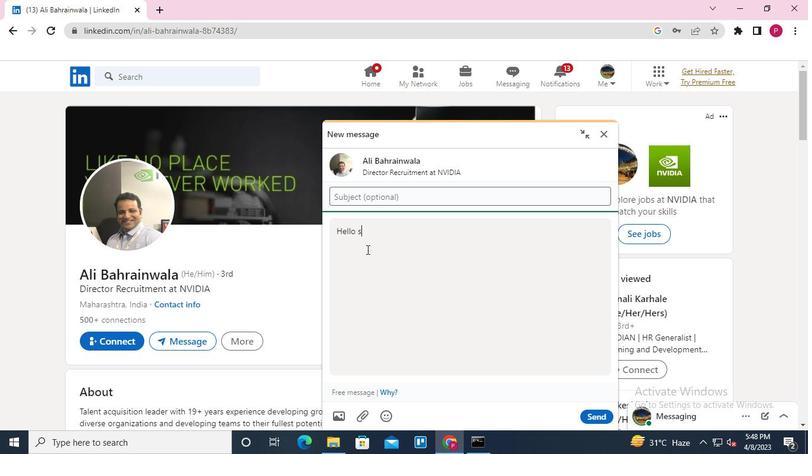 
Action: Mouse moved to (587, 416)
Screenshot: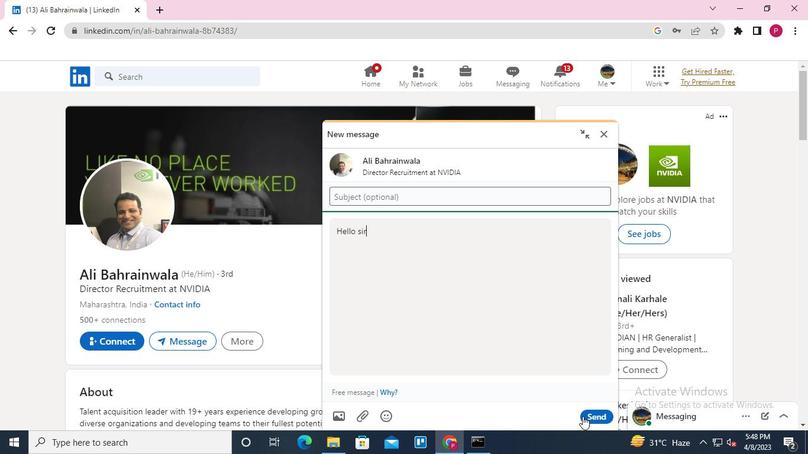 
Action: Mouse pressed left at (587, 416)
Screenshot: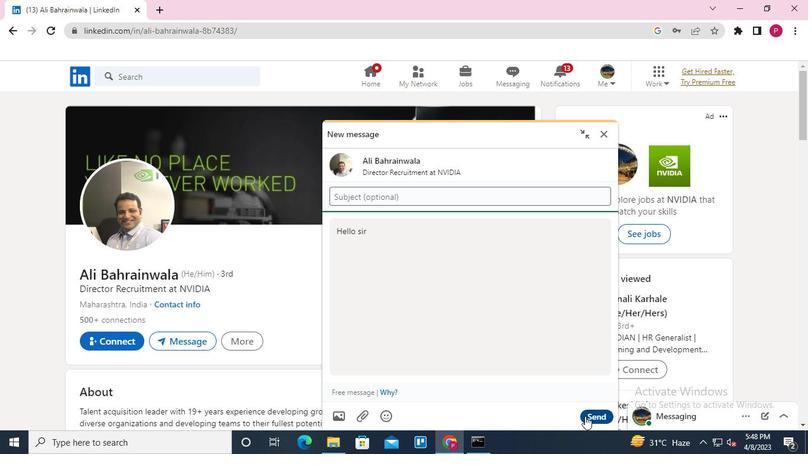 
Action: Keyboard Key.alt_l
Screenshot: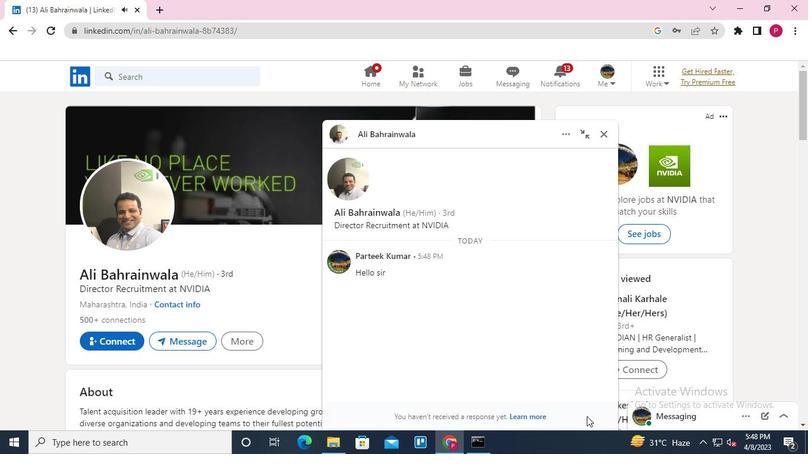
Action: Keyboard Key.tab
Screenshot: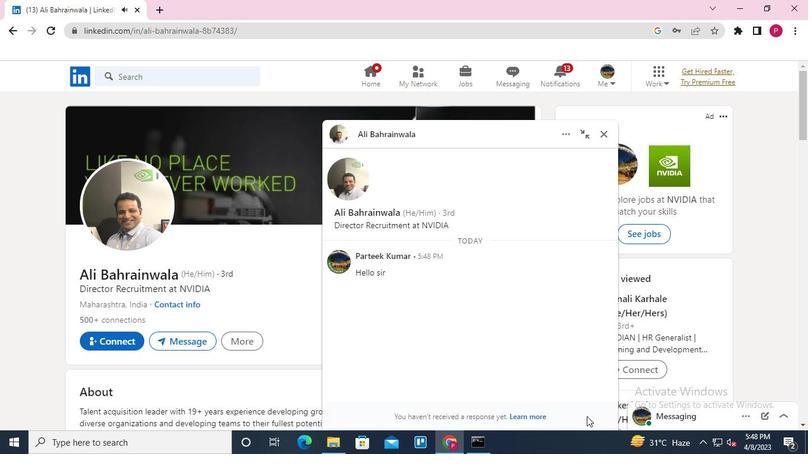 
Action: Mouse moved to (579, 24)
Screenshot: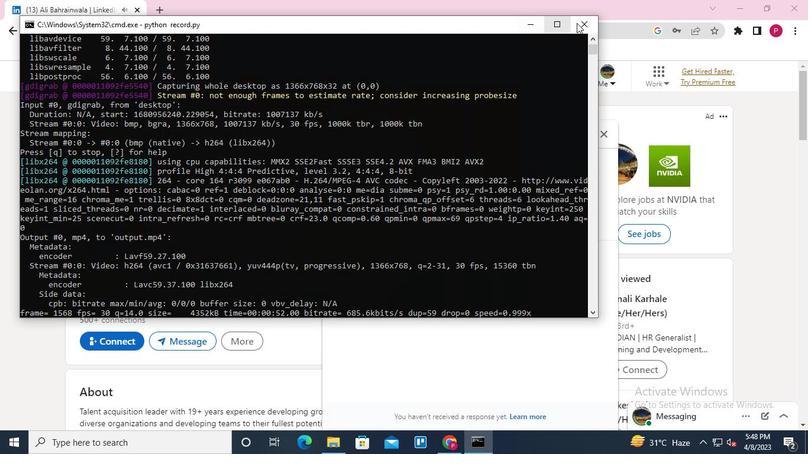 
Action: Mouse pressed left at (579, 24)
Screenshot: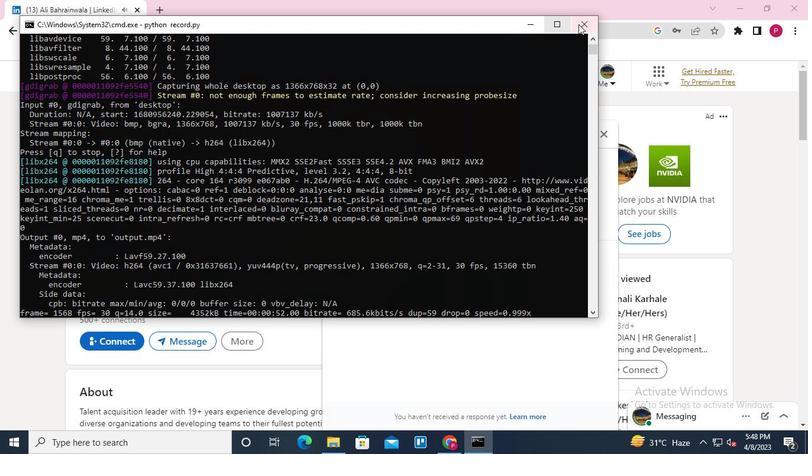 
